 Task: Select the Pylance ms-python vs-code-Pylance in the default folding range provider.
Action: Mouse moved to (17, 687)
Screenshot: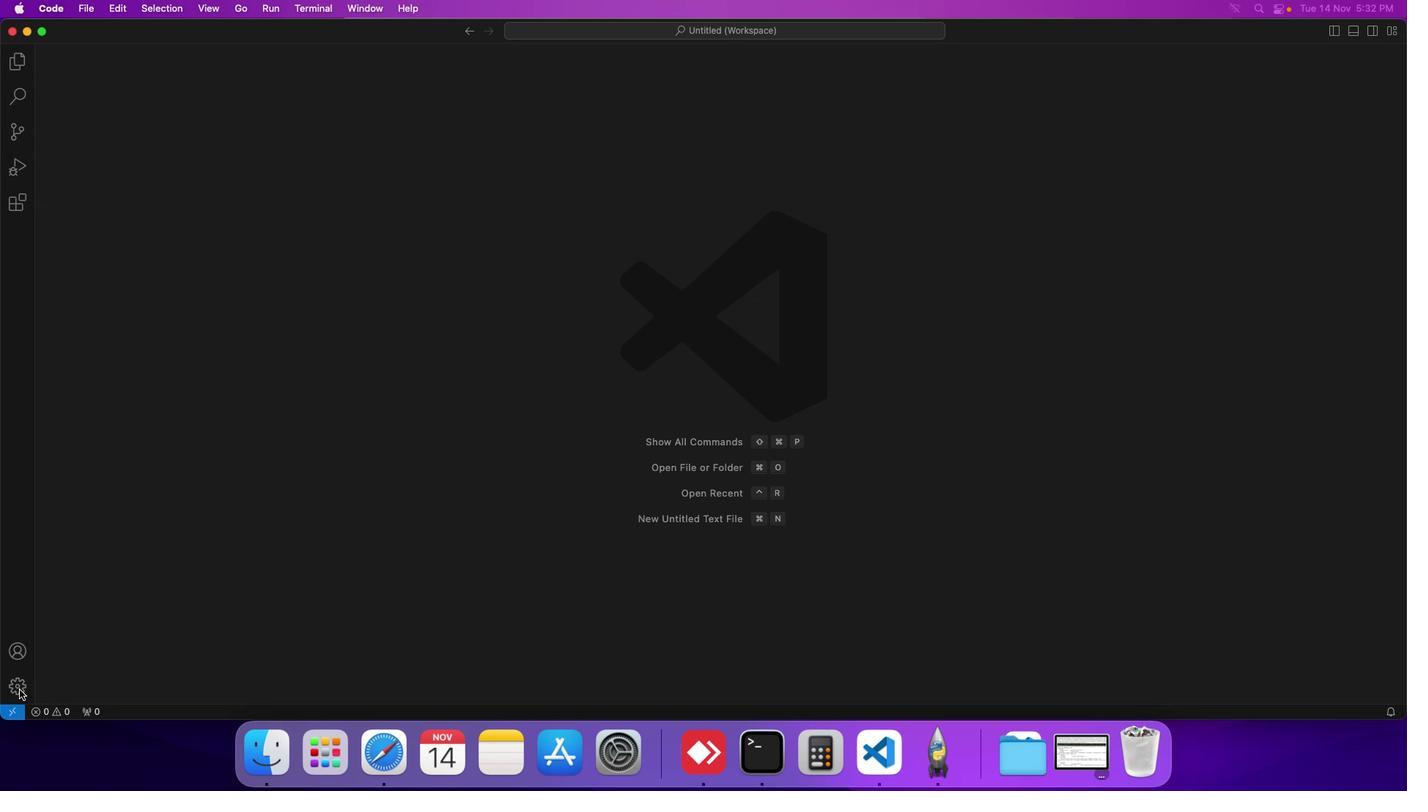 
Action: Mouse pressed left at (17, 687)
Screenshot: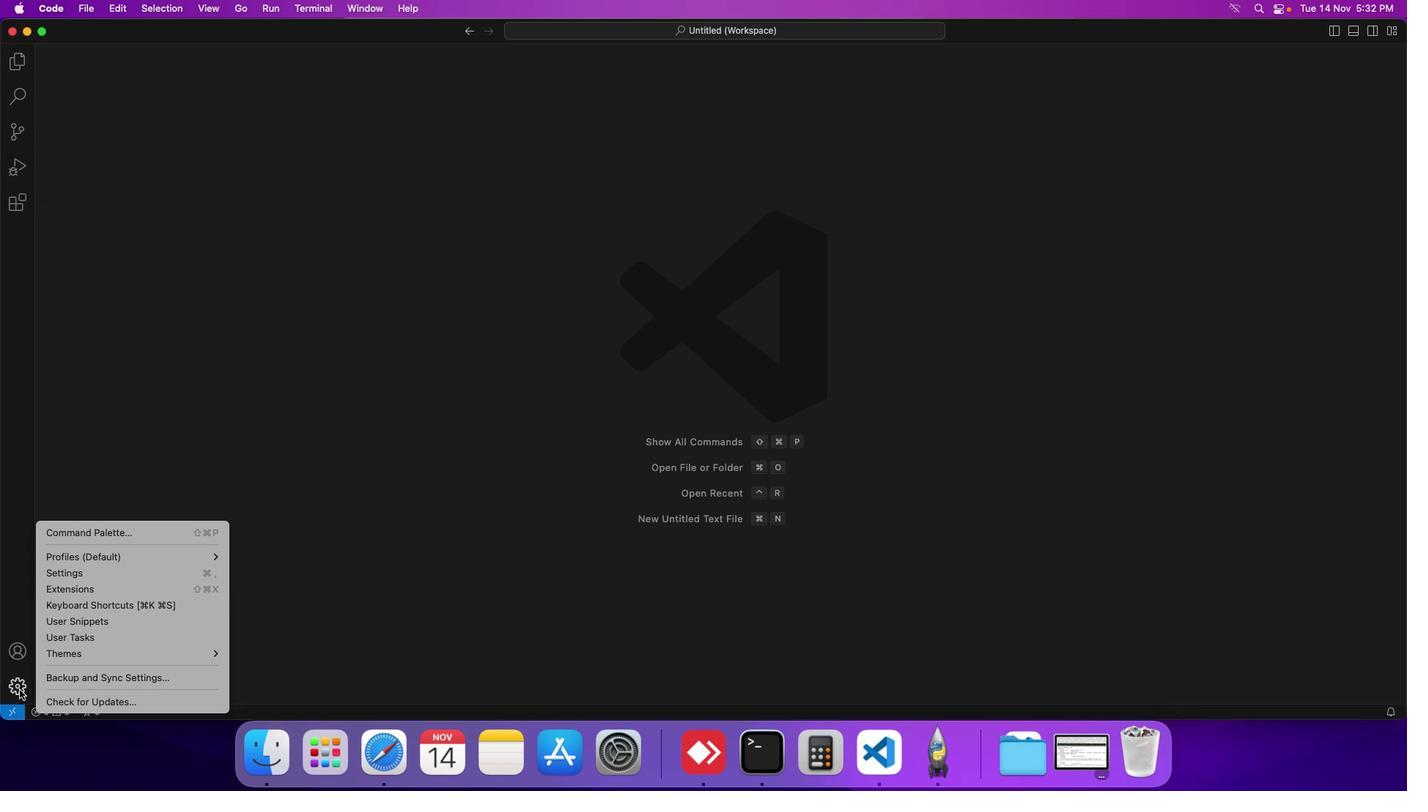 
Action: Mouse moved to (154, 571)
Screenshot: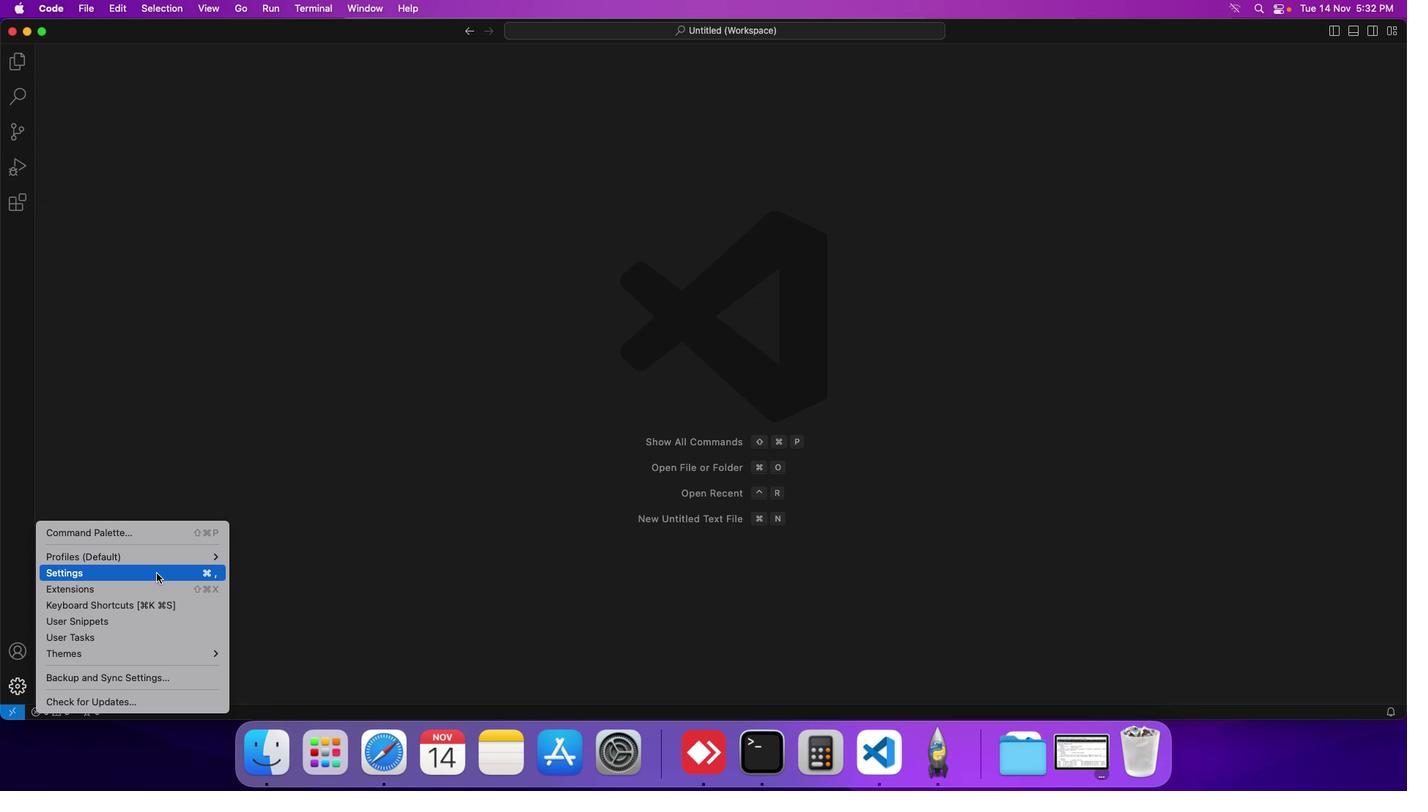 
Action: Mouse pressed left at (154, 571)
Screenshot: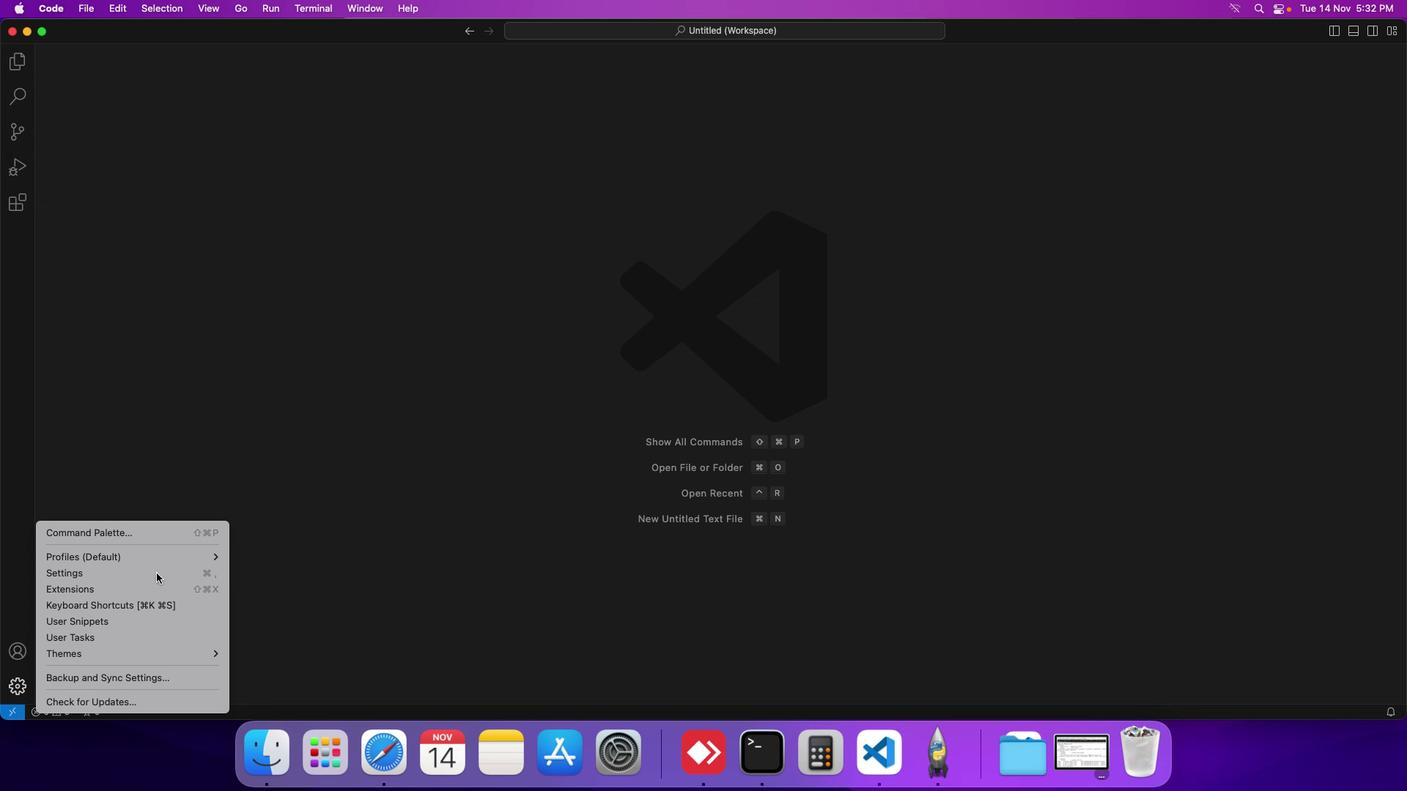 
Action: Mouse moved to (379, 119)
Screenshot: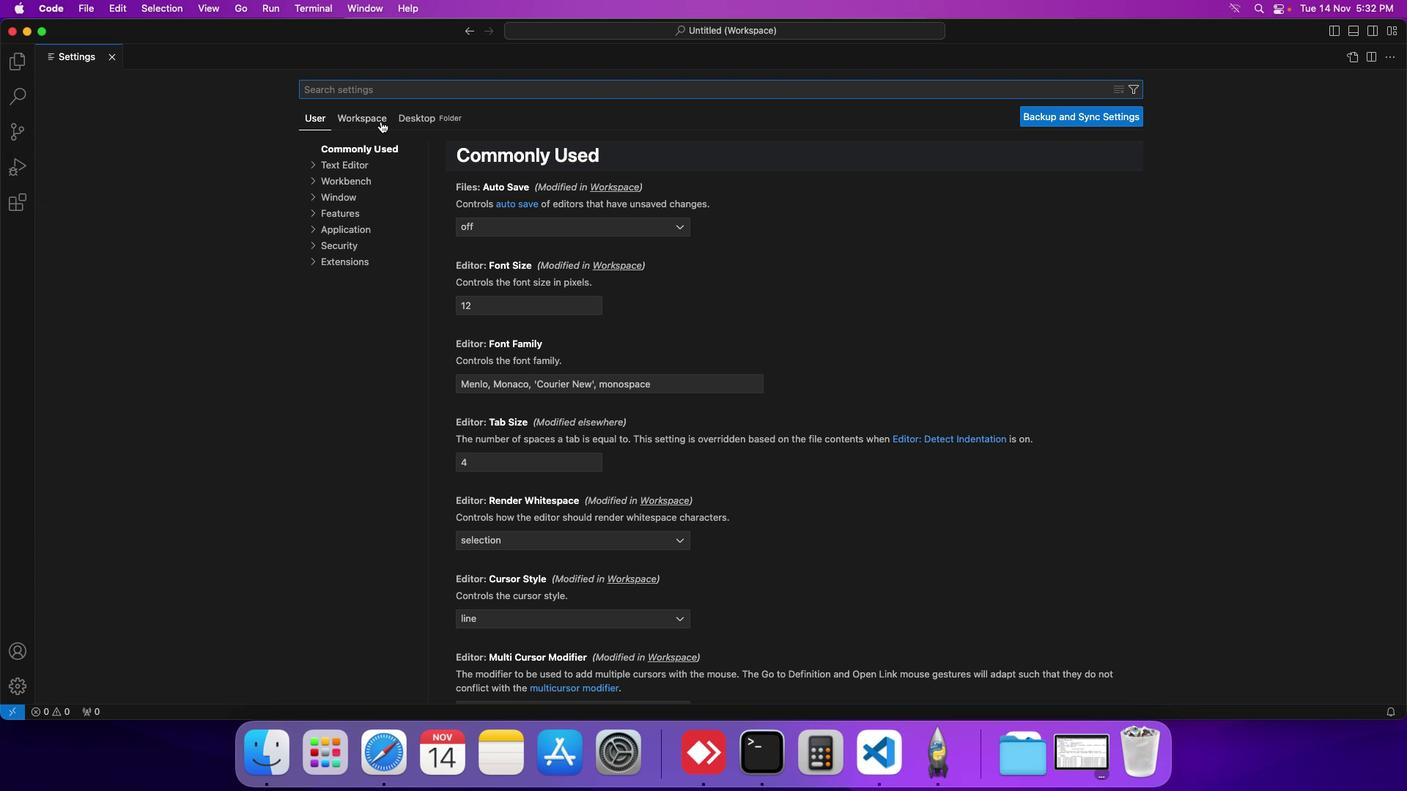 
Action: Mouse pressed left at (379, 119)
Screenshot: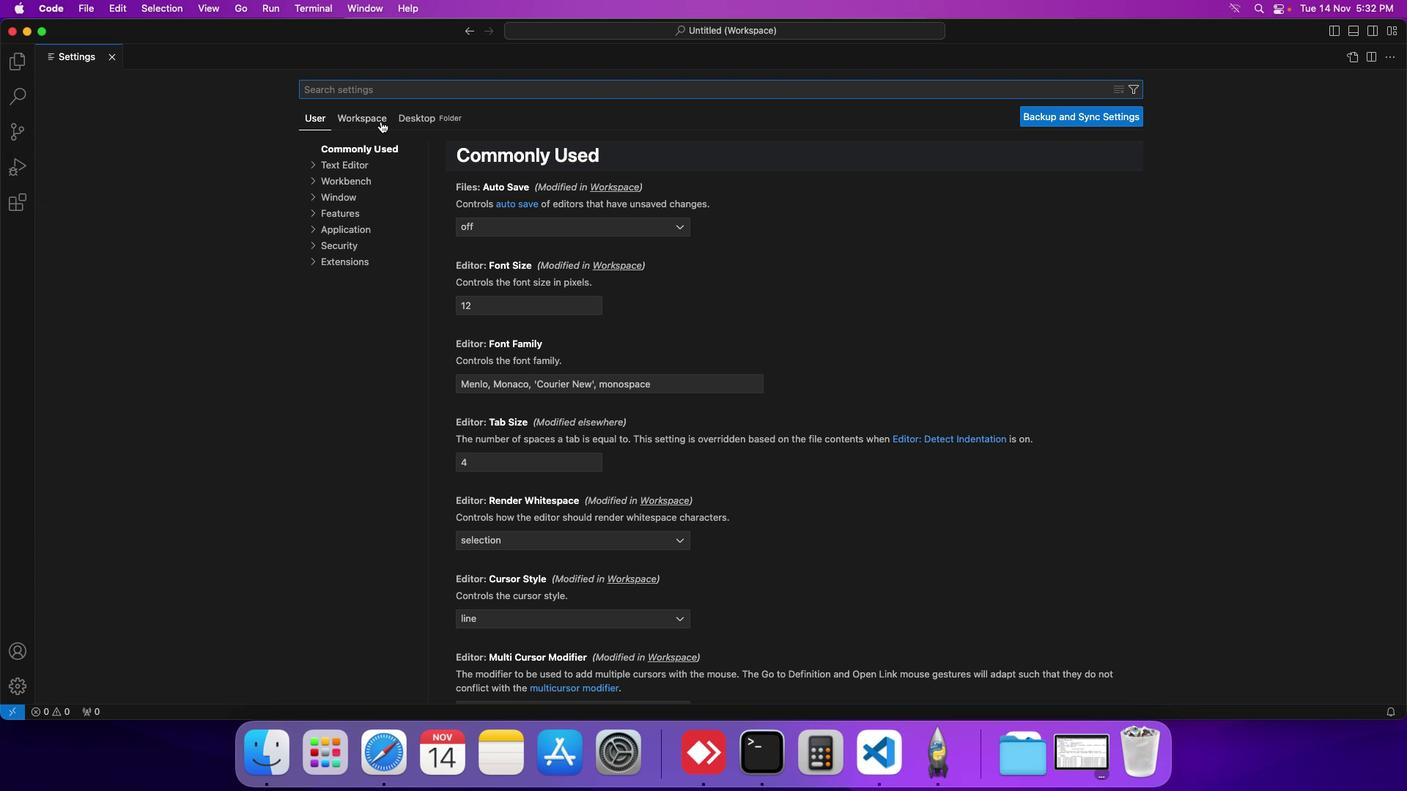 
Action: Mouse moved to (373, 156)
Screenshot: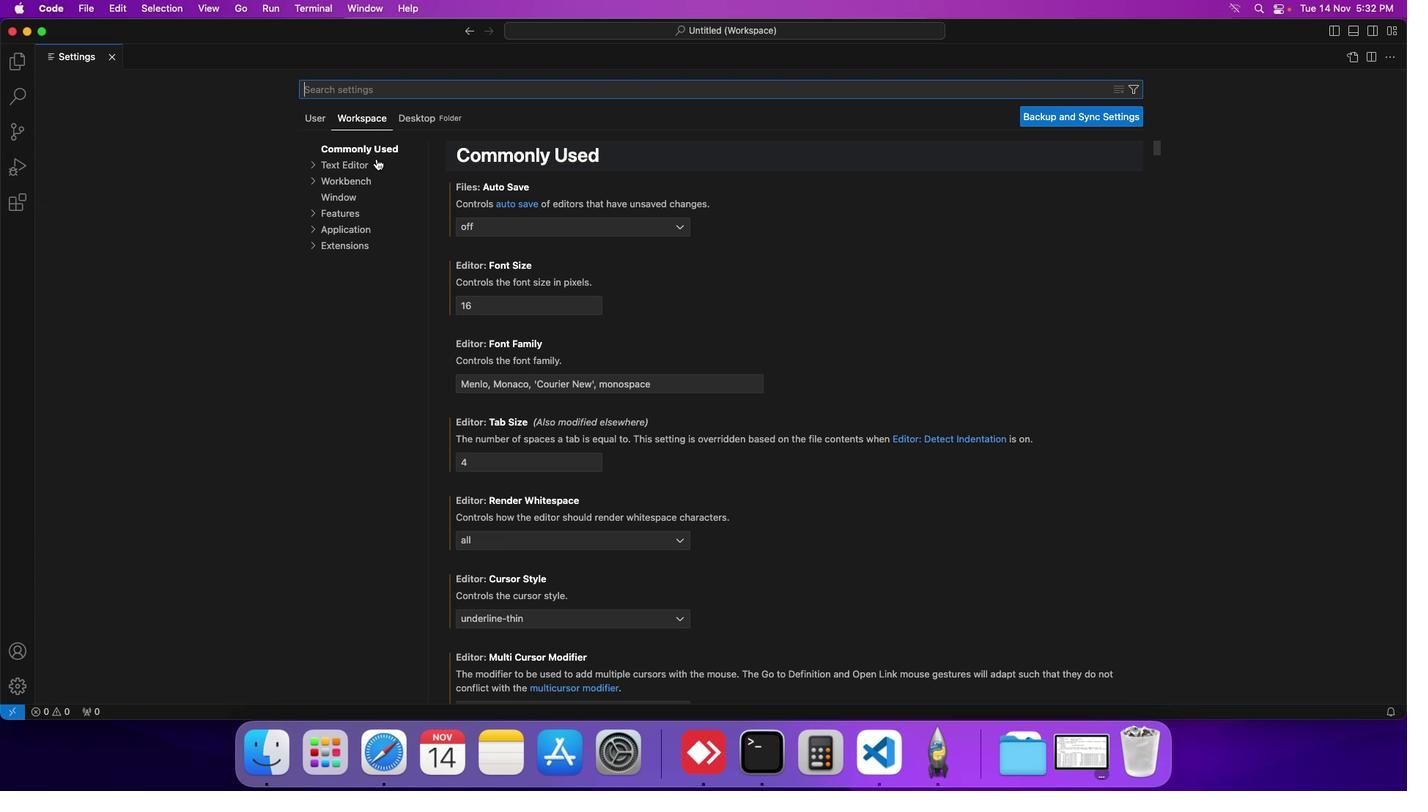 
Action: Mouse pressed left at (373, 156)
Screenshot: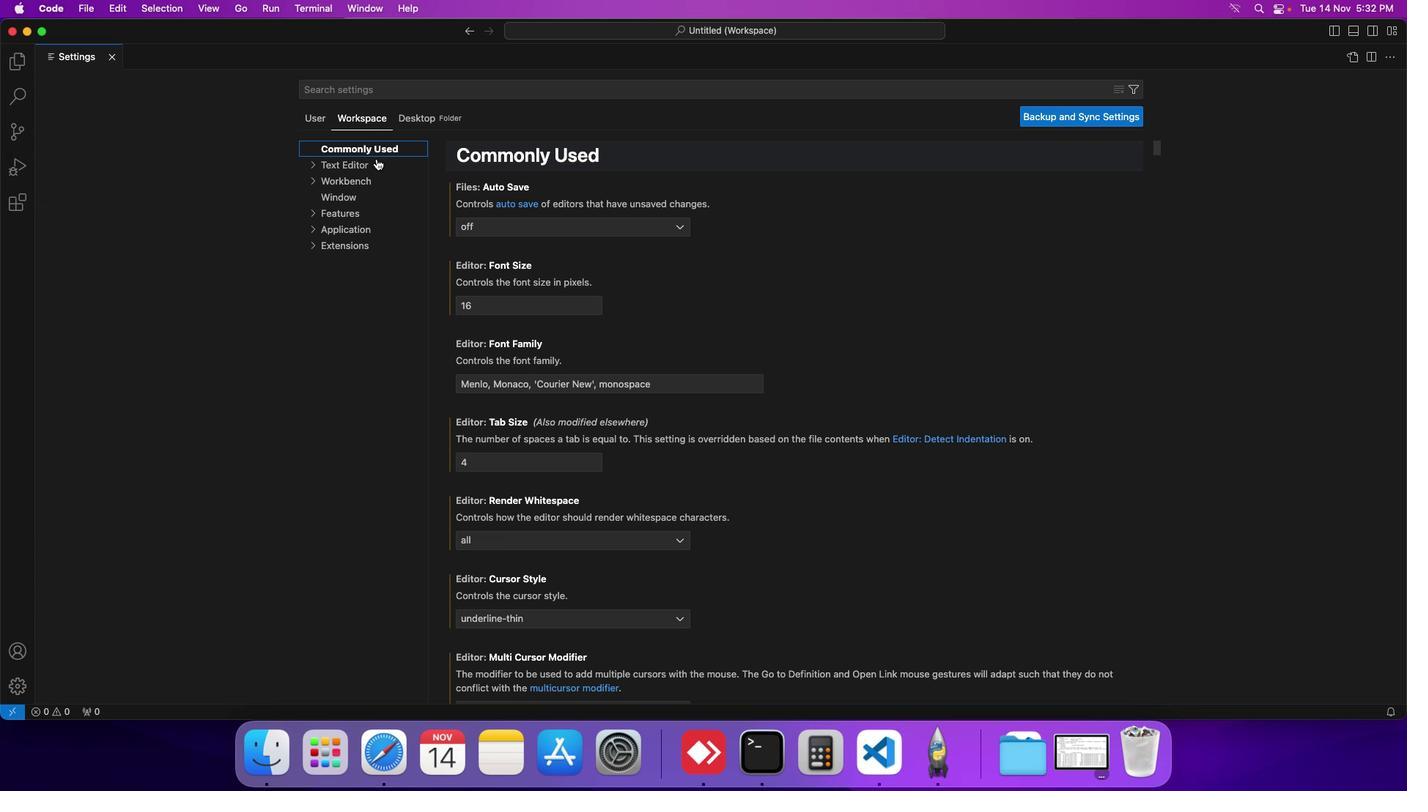 
Action: Mouse moved to (503, 323)
Screenshot: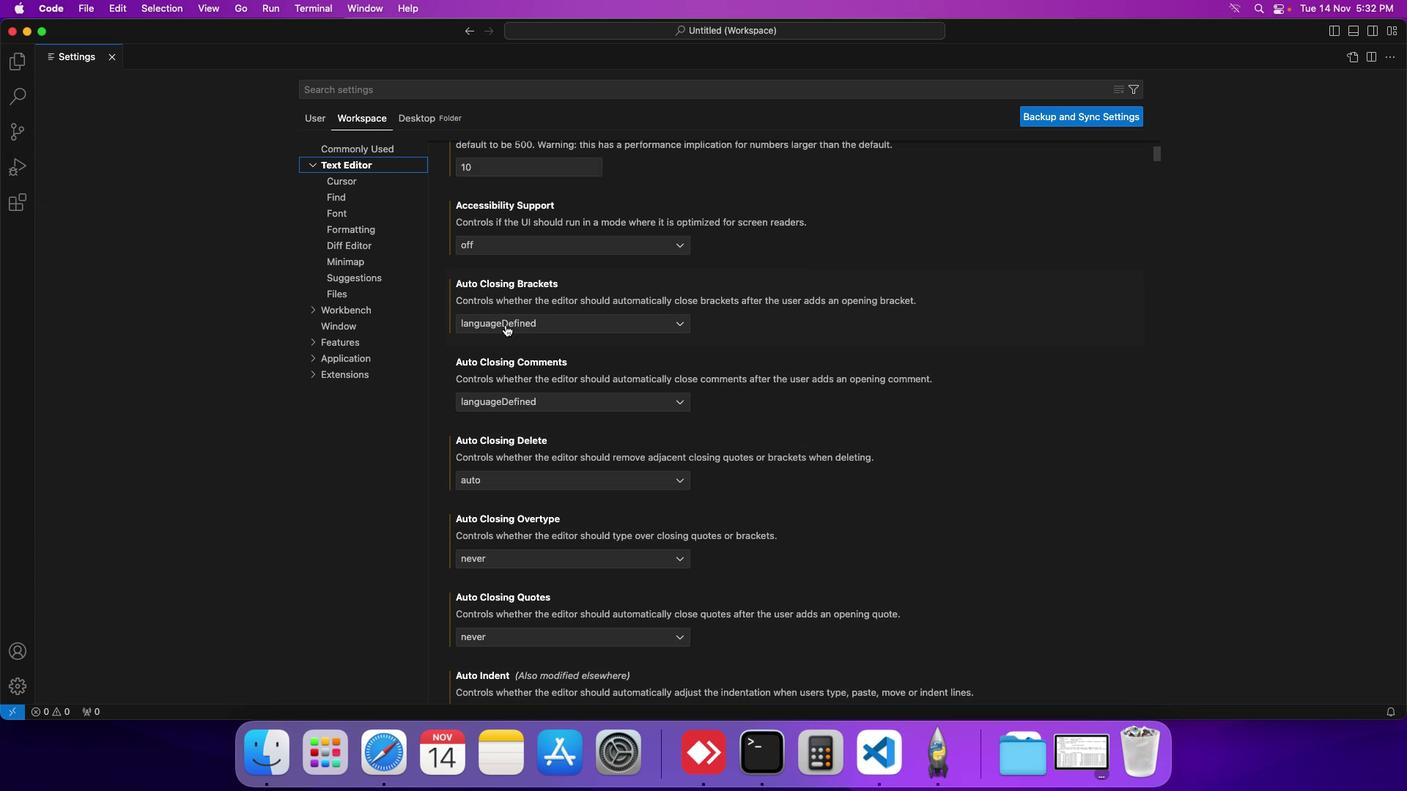 
Action: Mouse scrolled (503, 323) with delta (-1, -2)
Screenshot: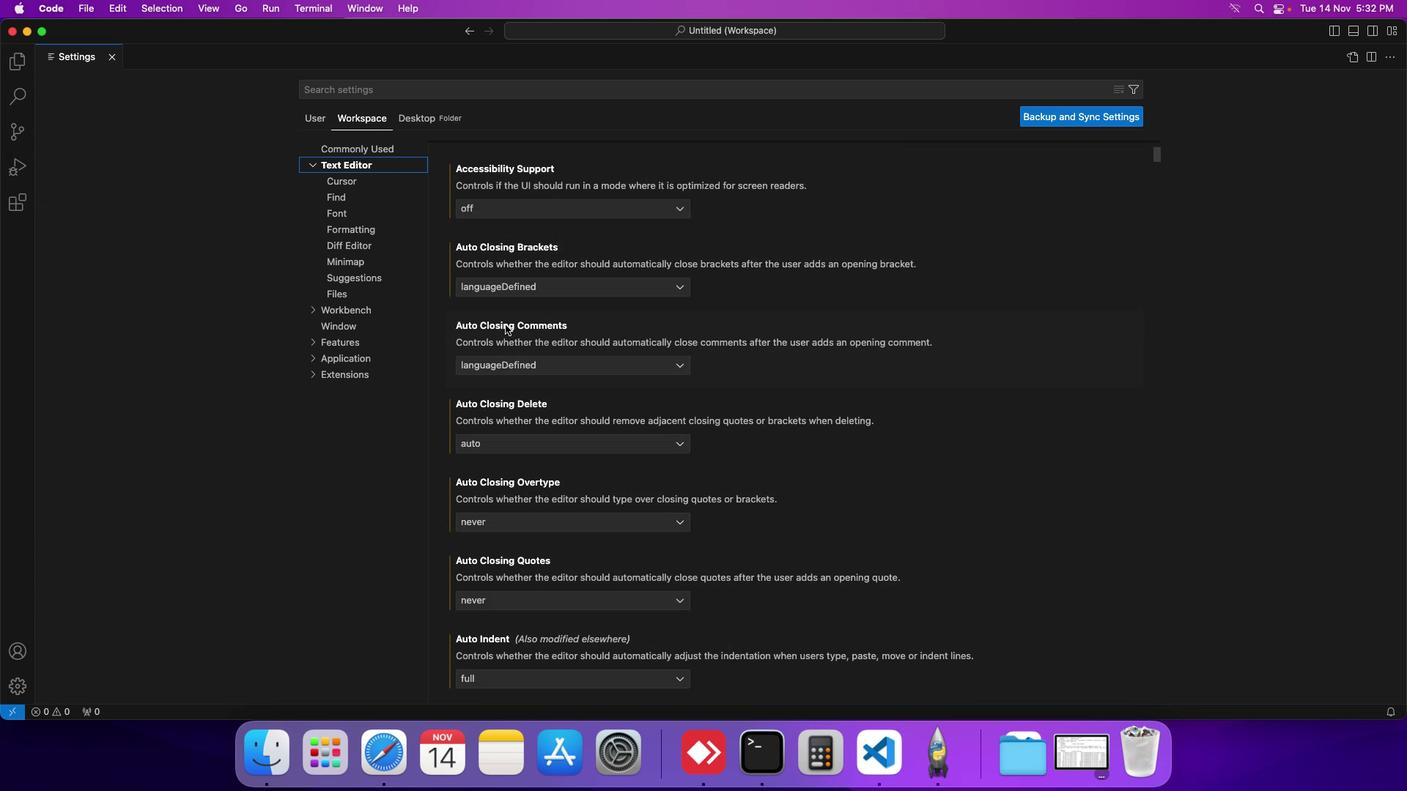 
Action: Mouse scrolled (503, 323) with delta (-1, -2)
Screenshot: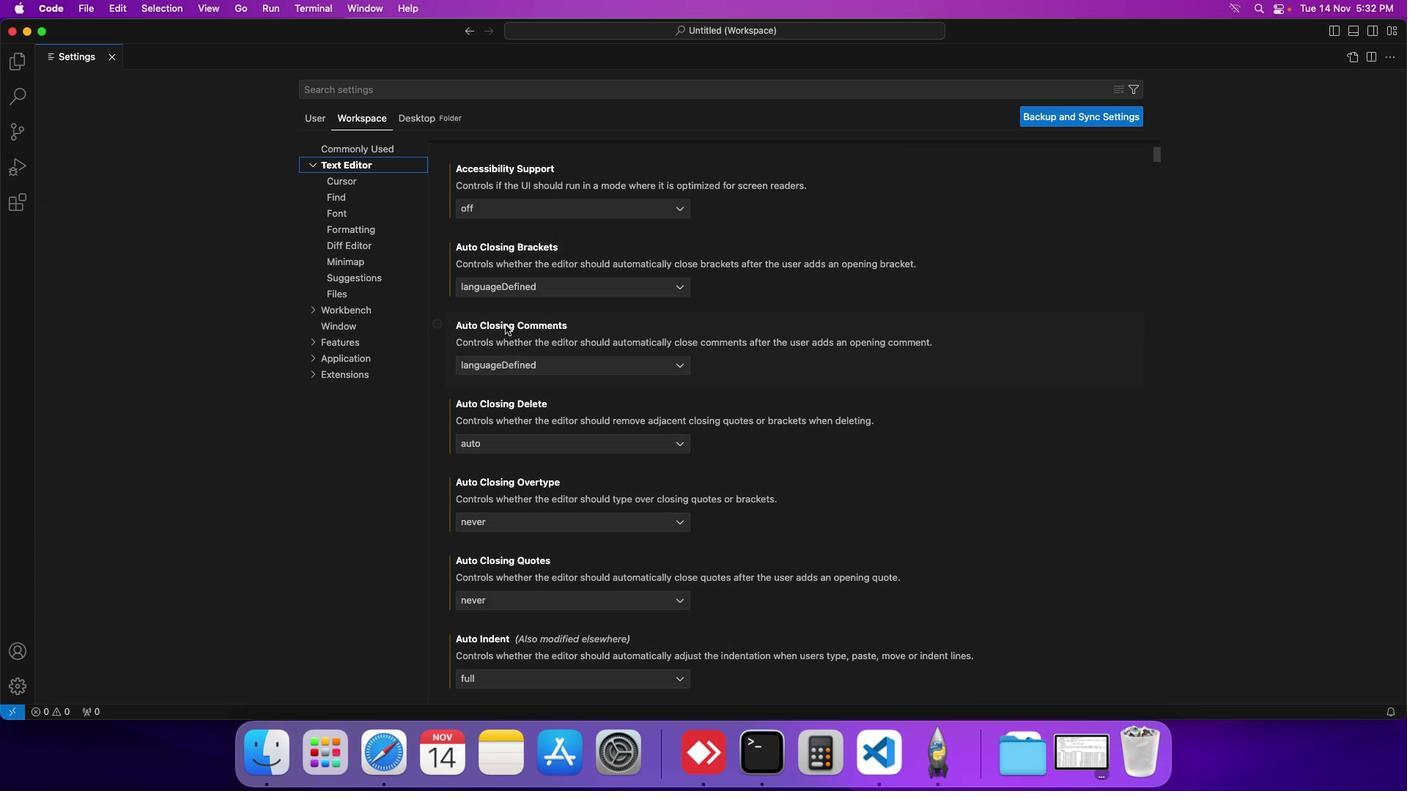 
Action: Mouse scrolled (503, 323) with delta (-1, -2)
Screenshot: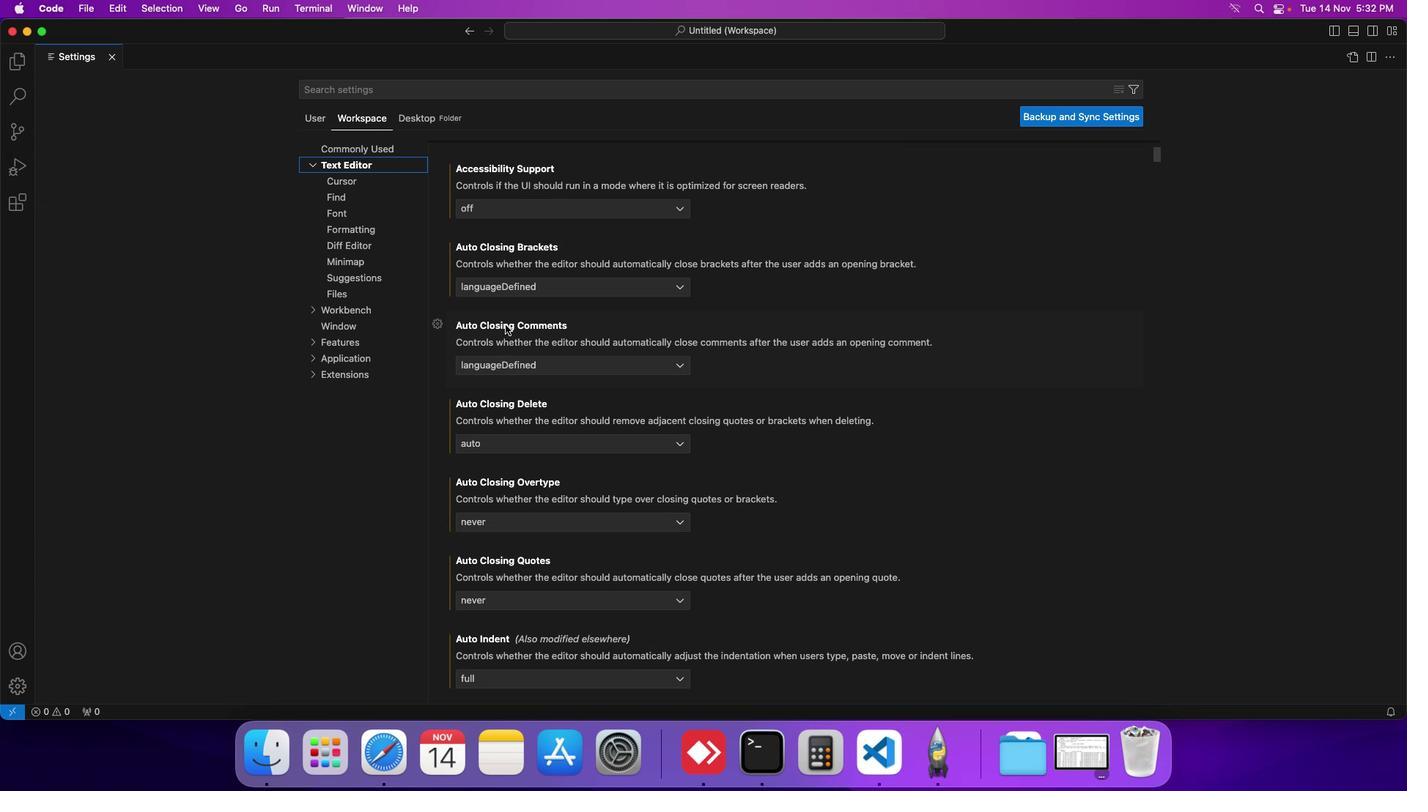 
Action: Mouse scrolled (503, 323) with delta (-1, -2)
Screenshot: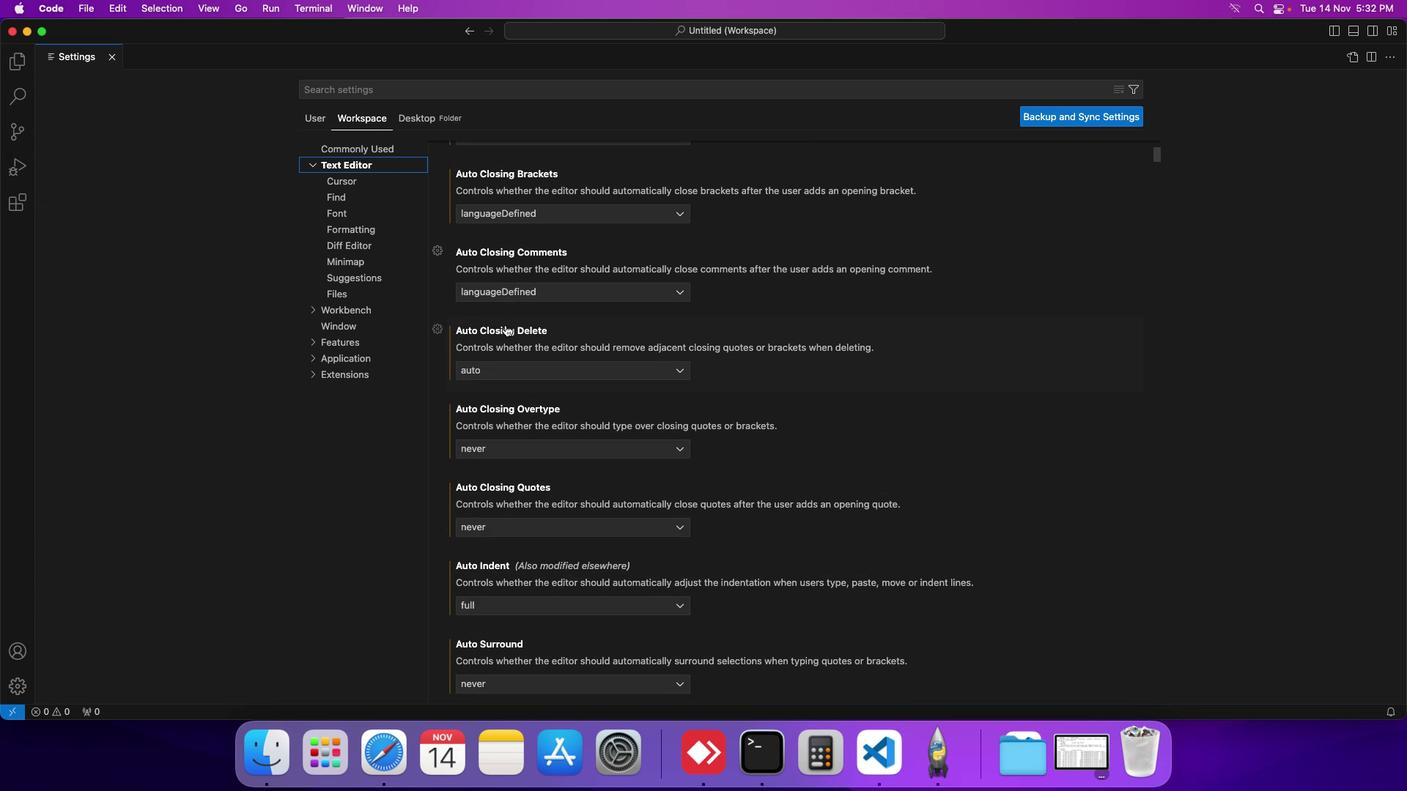 
Action: Mouse scrolled (503, 323) with delta (-1, -2)
Screenshot: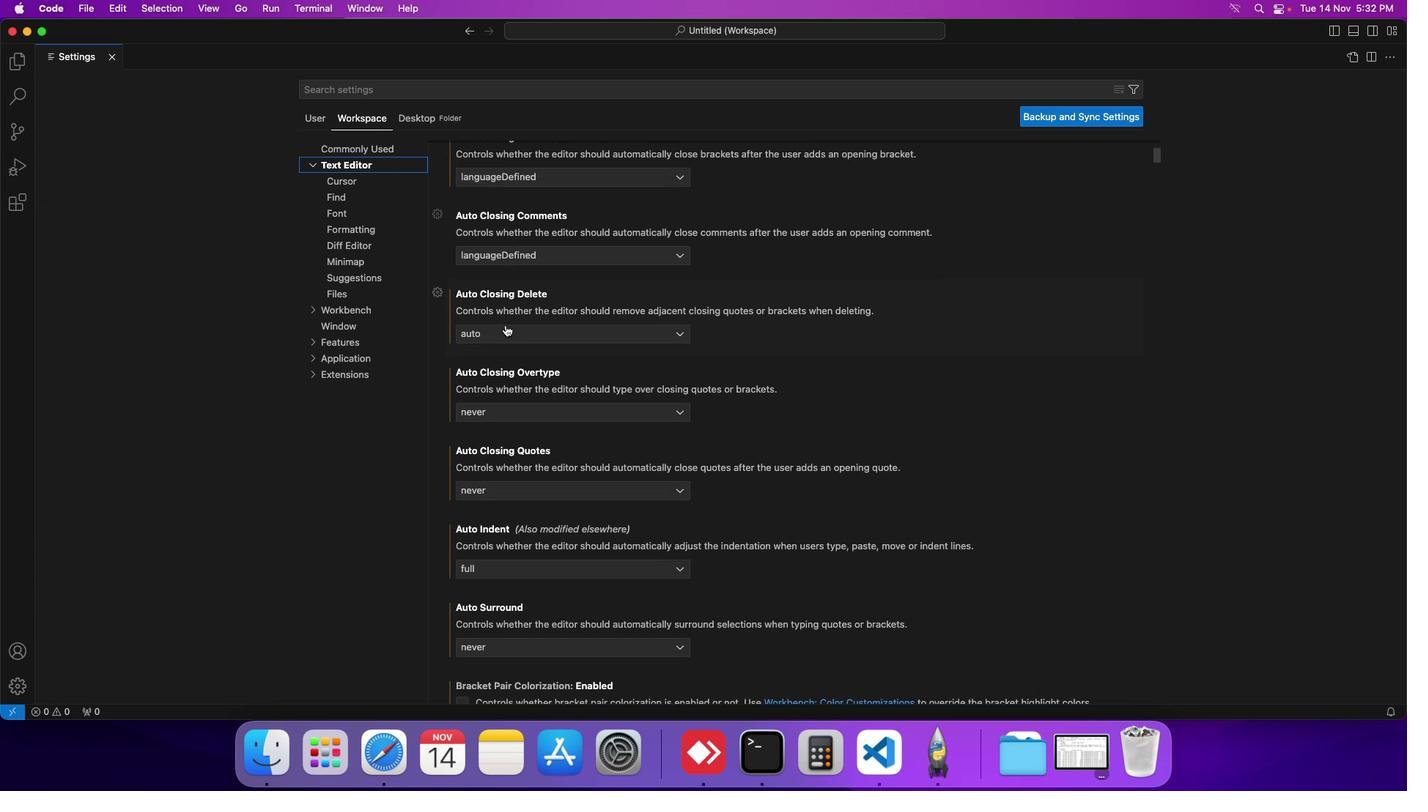 
Action: Mouse scrolled (503, 323) with delta (-1, -2)
Screenshot: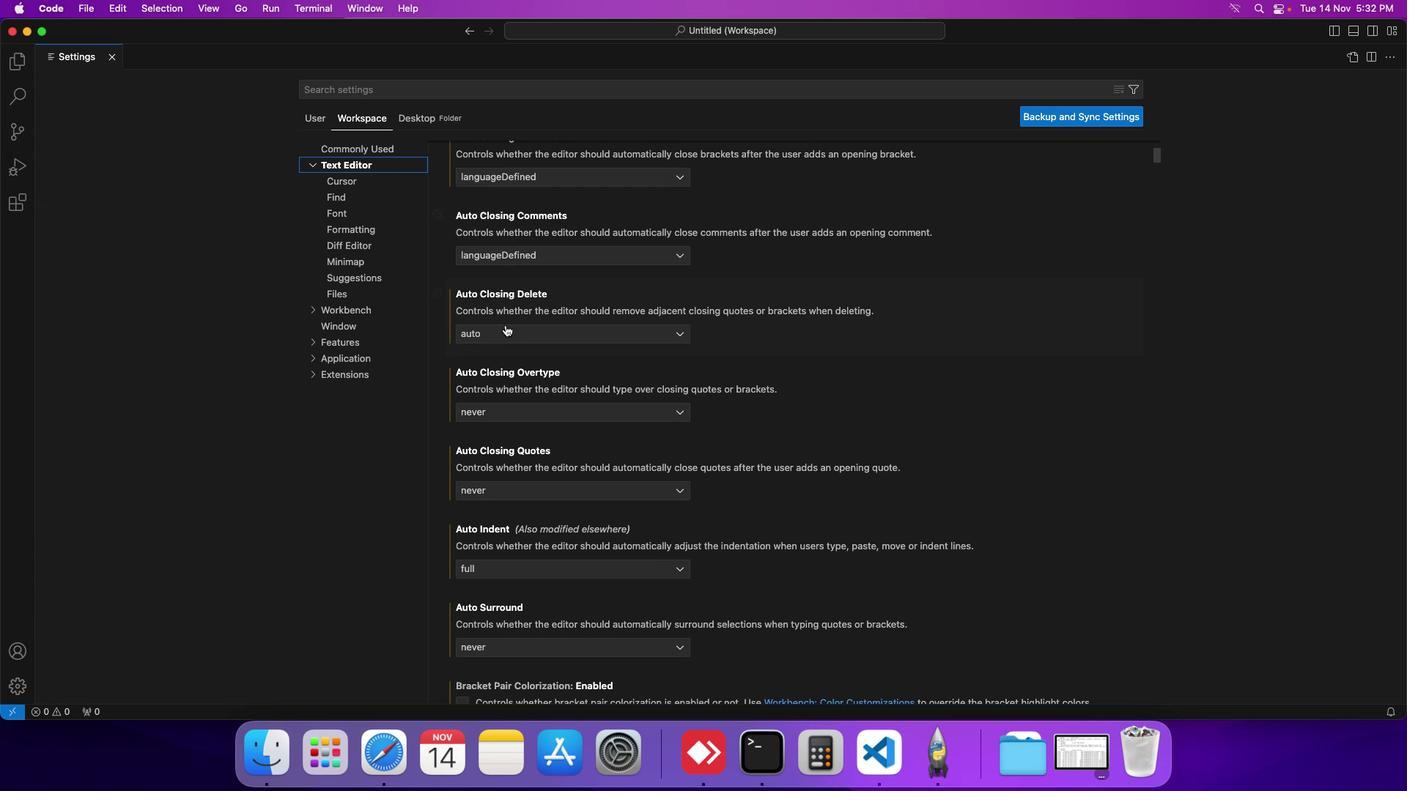 
Action: Mouse scrolled (503, 323) with delta (-1, -2)
Screenshot: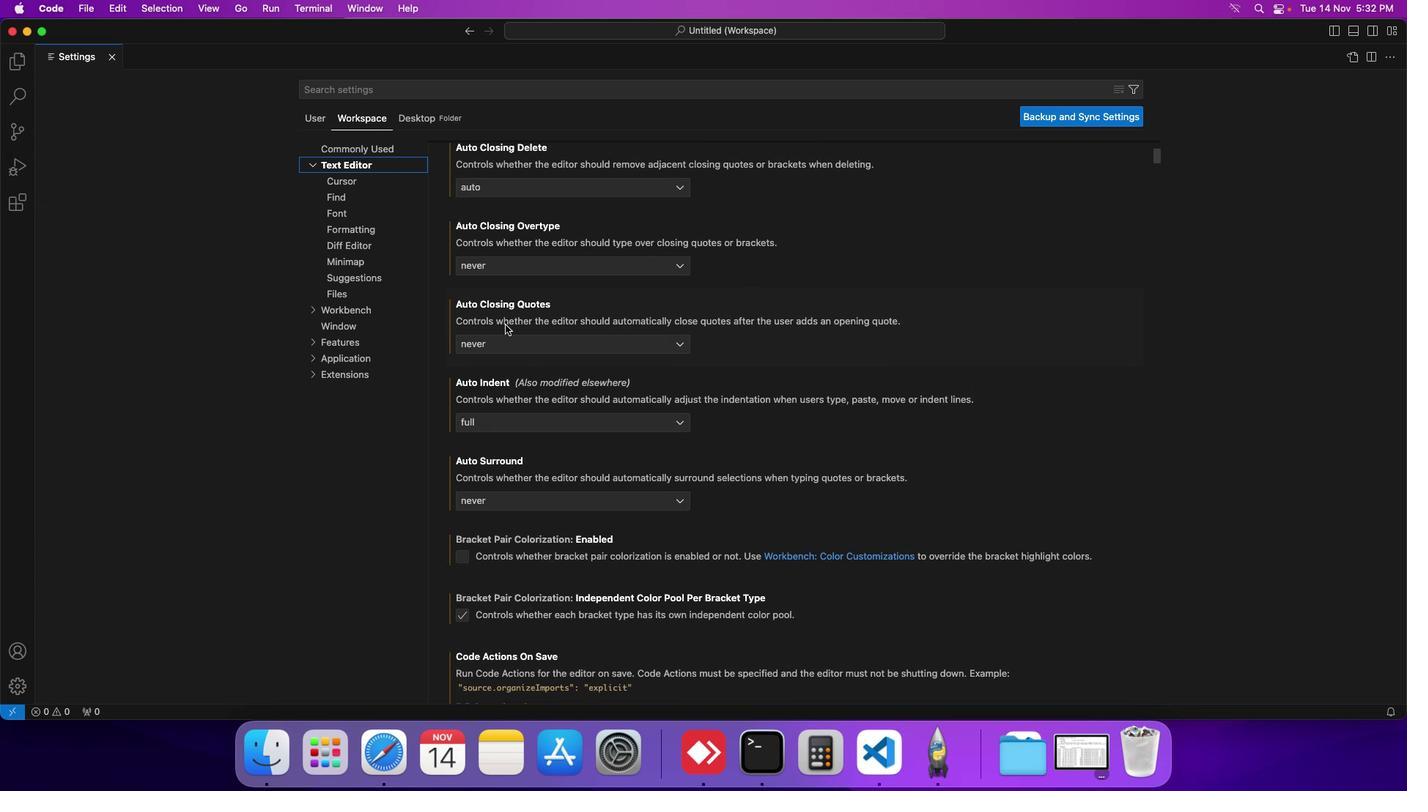 
Action: Mouse scrolled (503, 323) with delta (-1, -2)
Screenshot: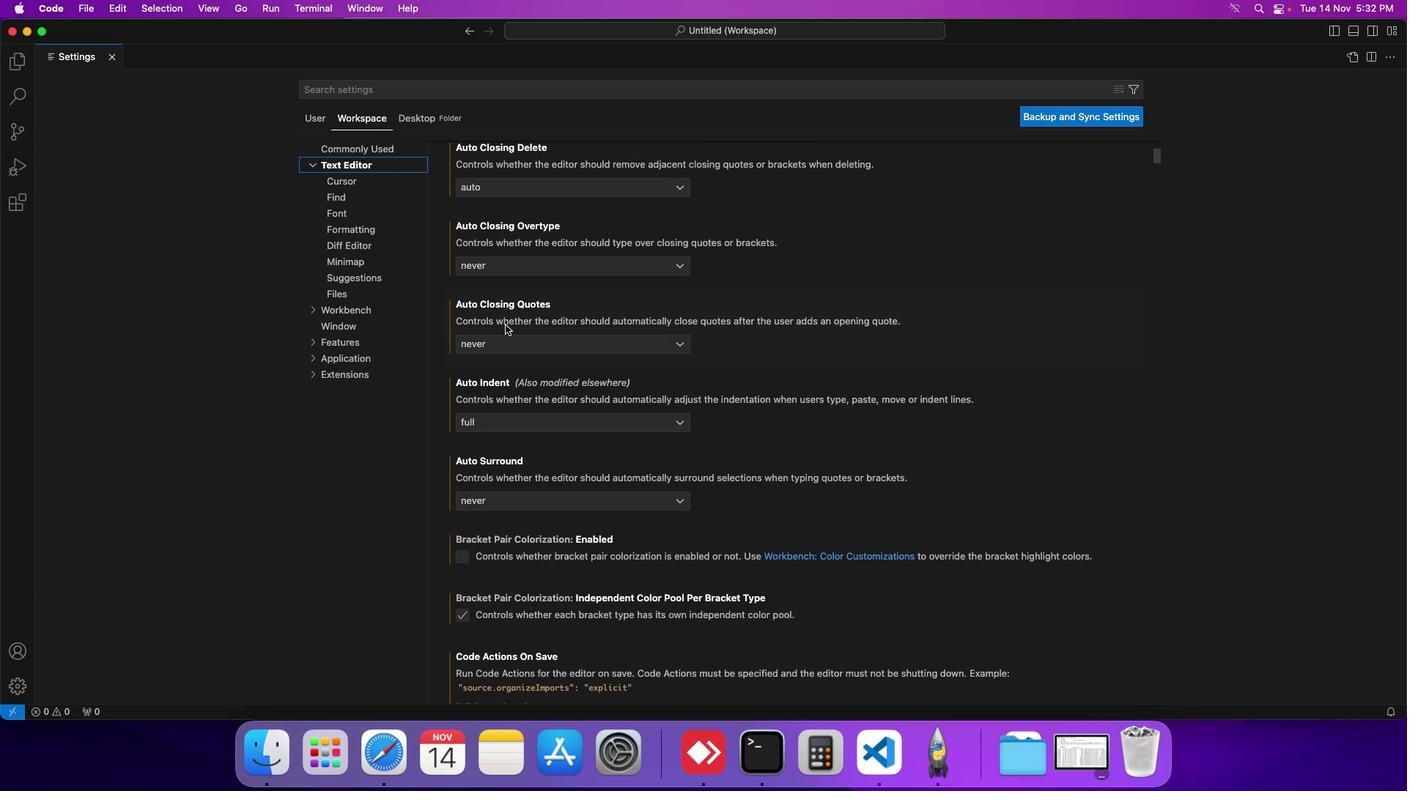 
Action: Mouse scrolled (503, 323) with delta (-1, -2)
Screenshot: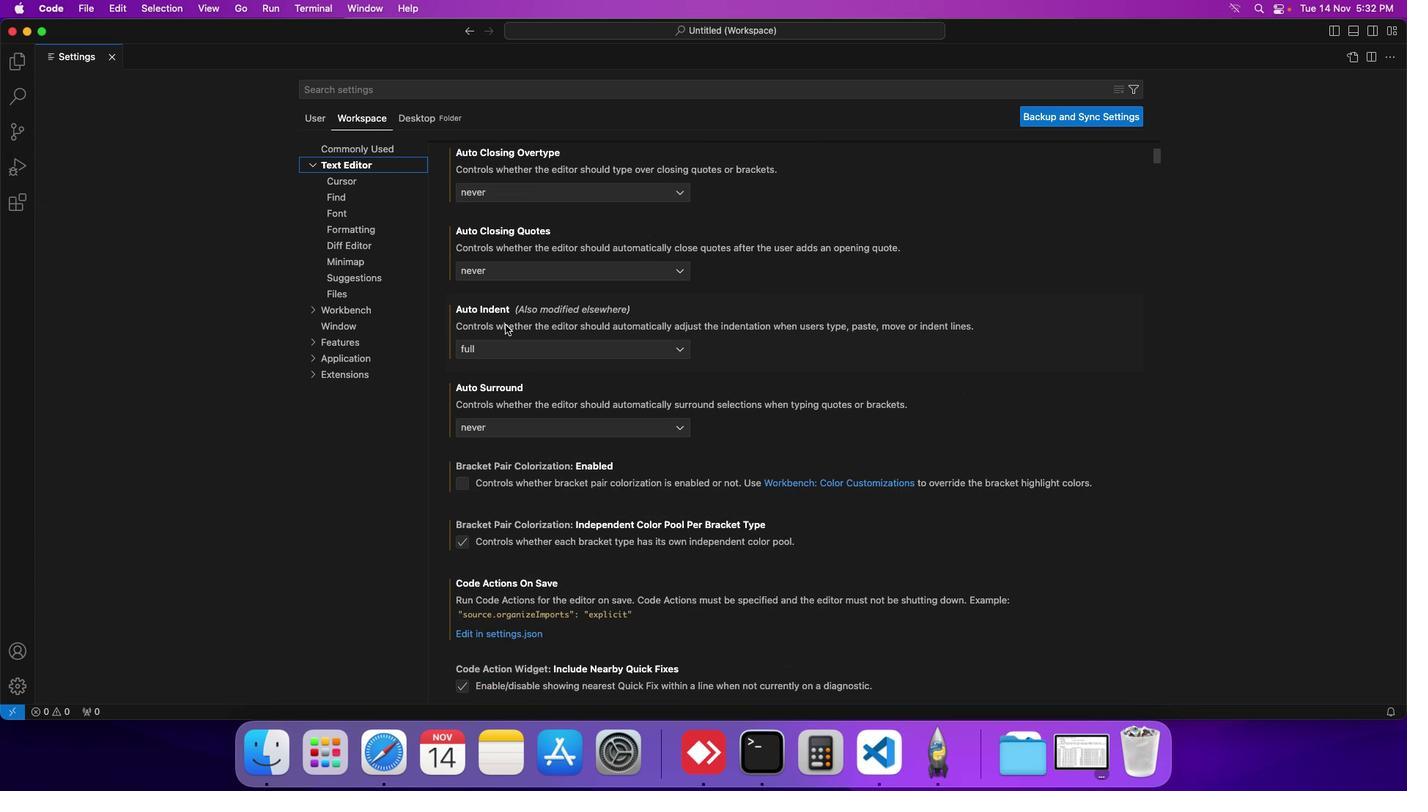 
Action: Mouse scrolled (503, 323) with delta (-1, -2)
Screenshot: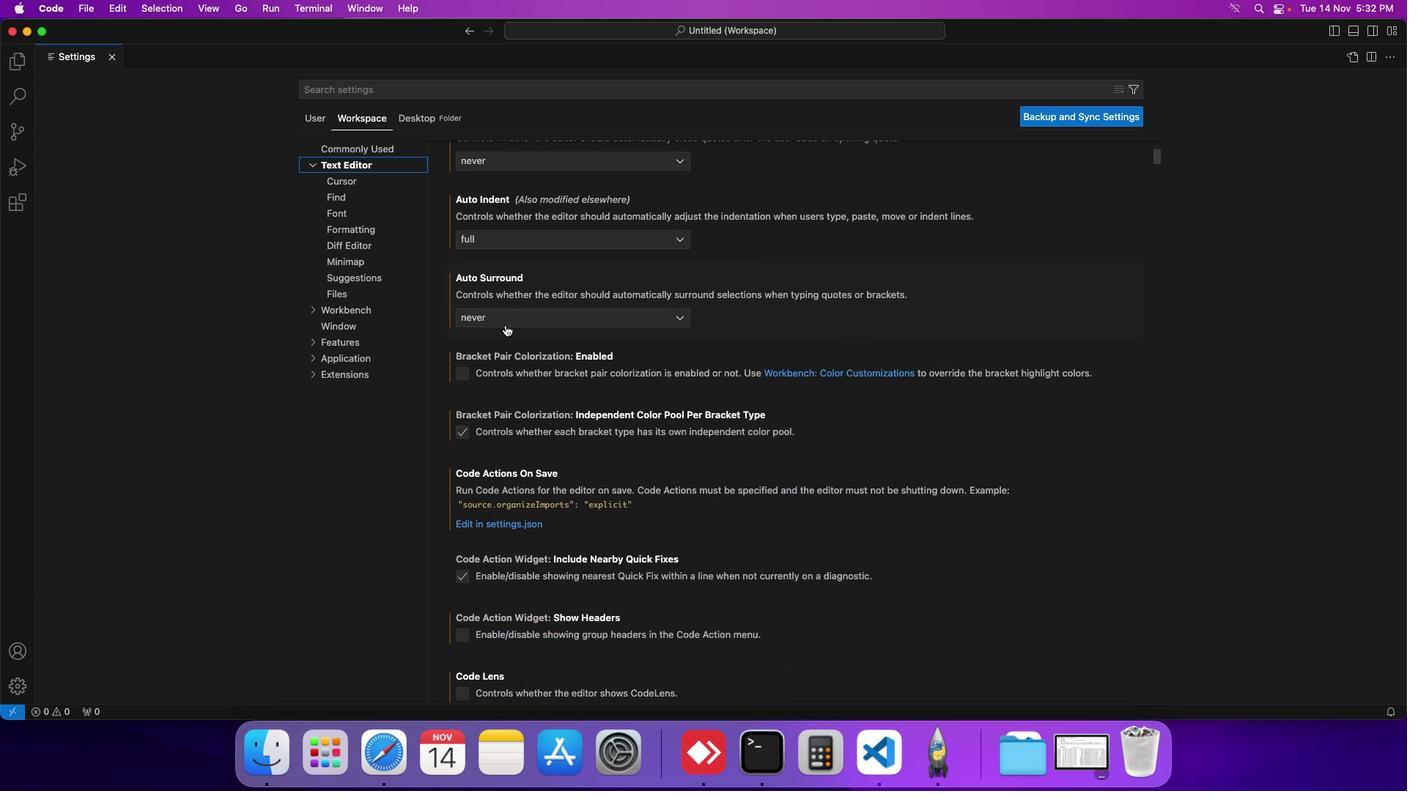 
Action: Mouse scrolled (503, 323) with delta (-1, -3)
Screenshot: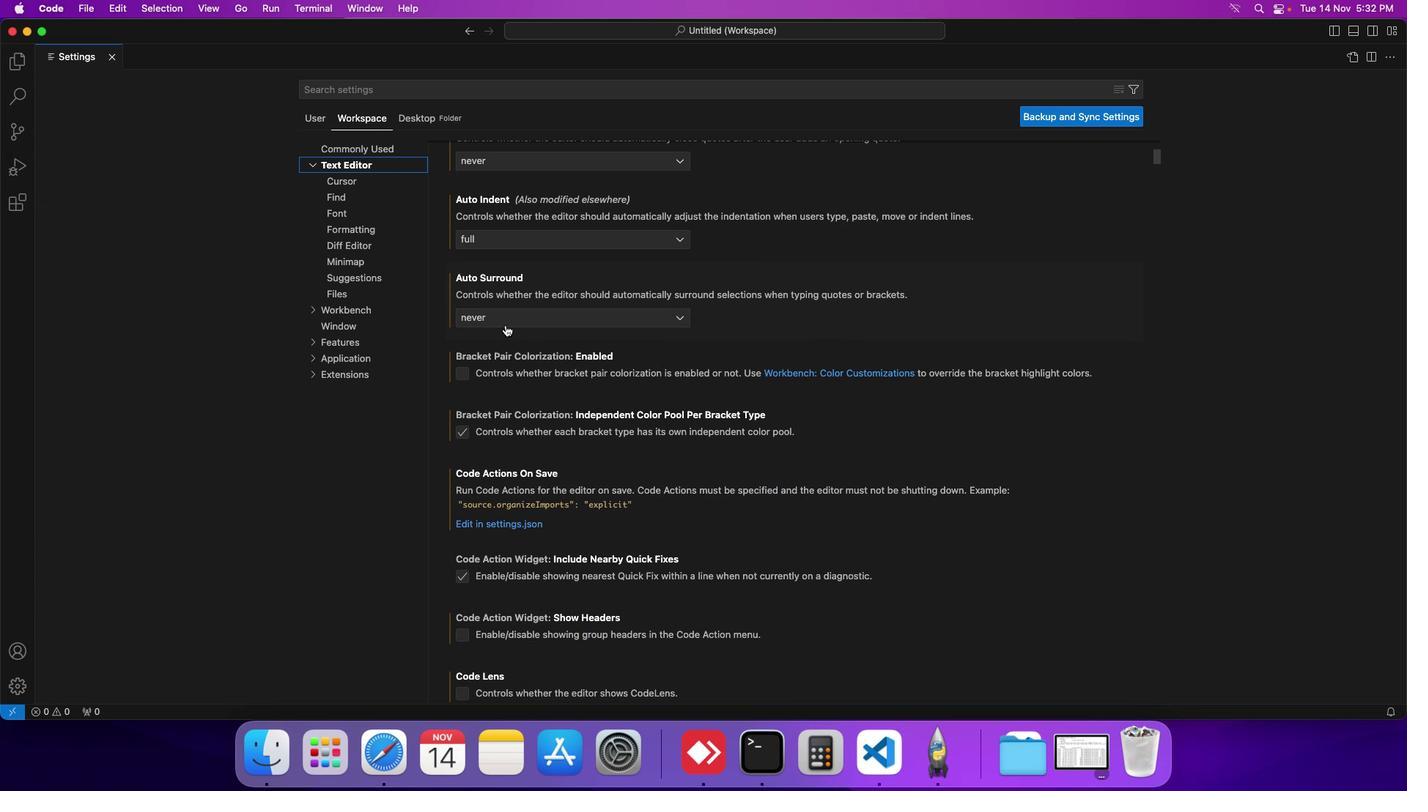
Action: Mouse scrolled (503, 323) with delta (-1, -2)
Screenshot: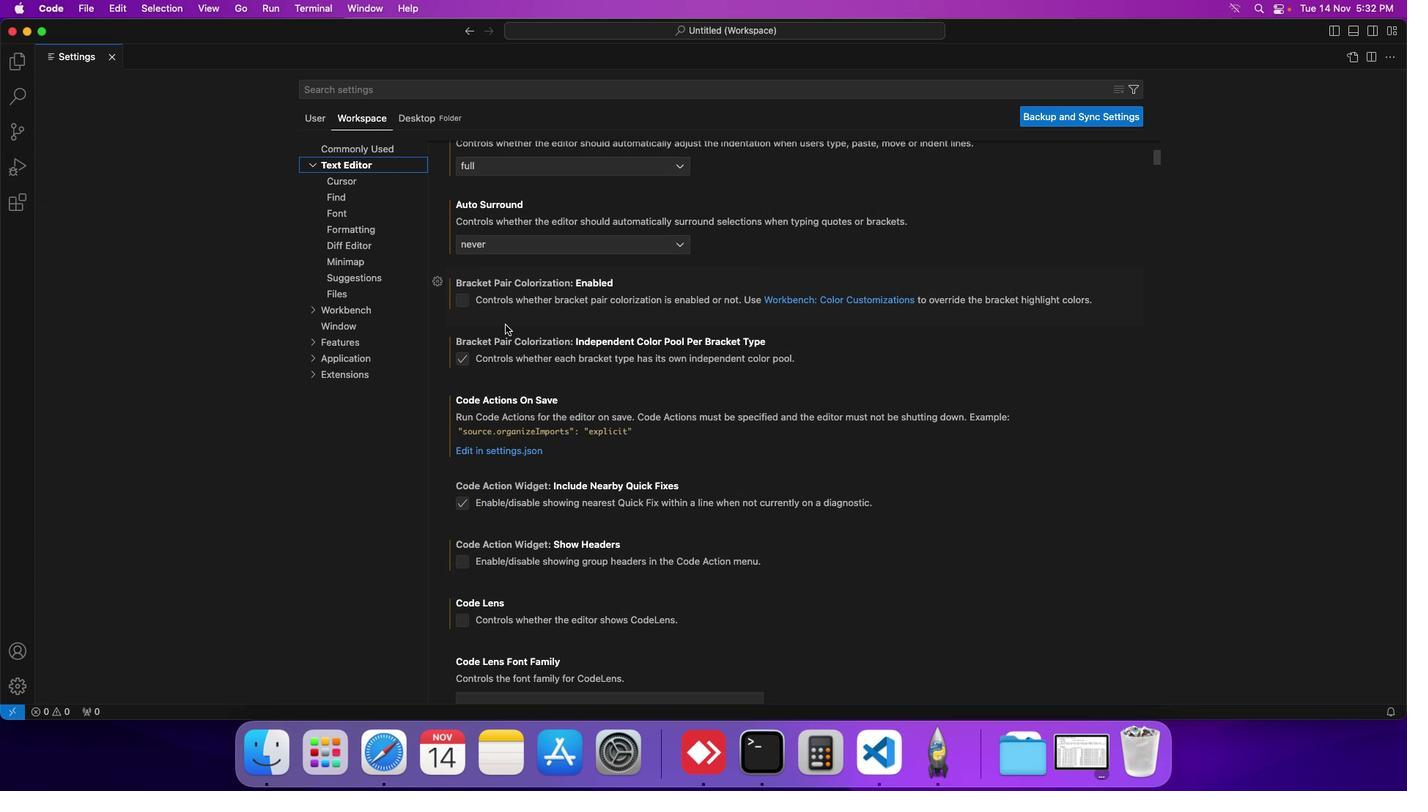 
Action: Mouse scrolled (503, 323) with delta (-1, -2)
Screenshot: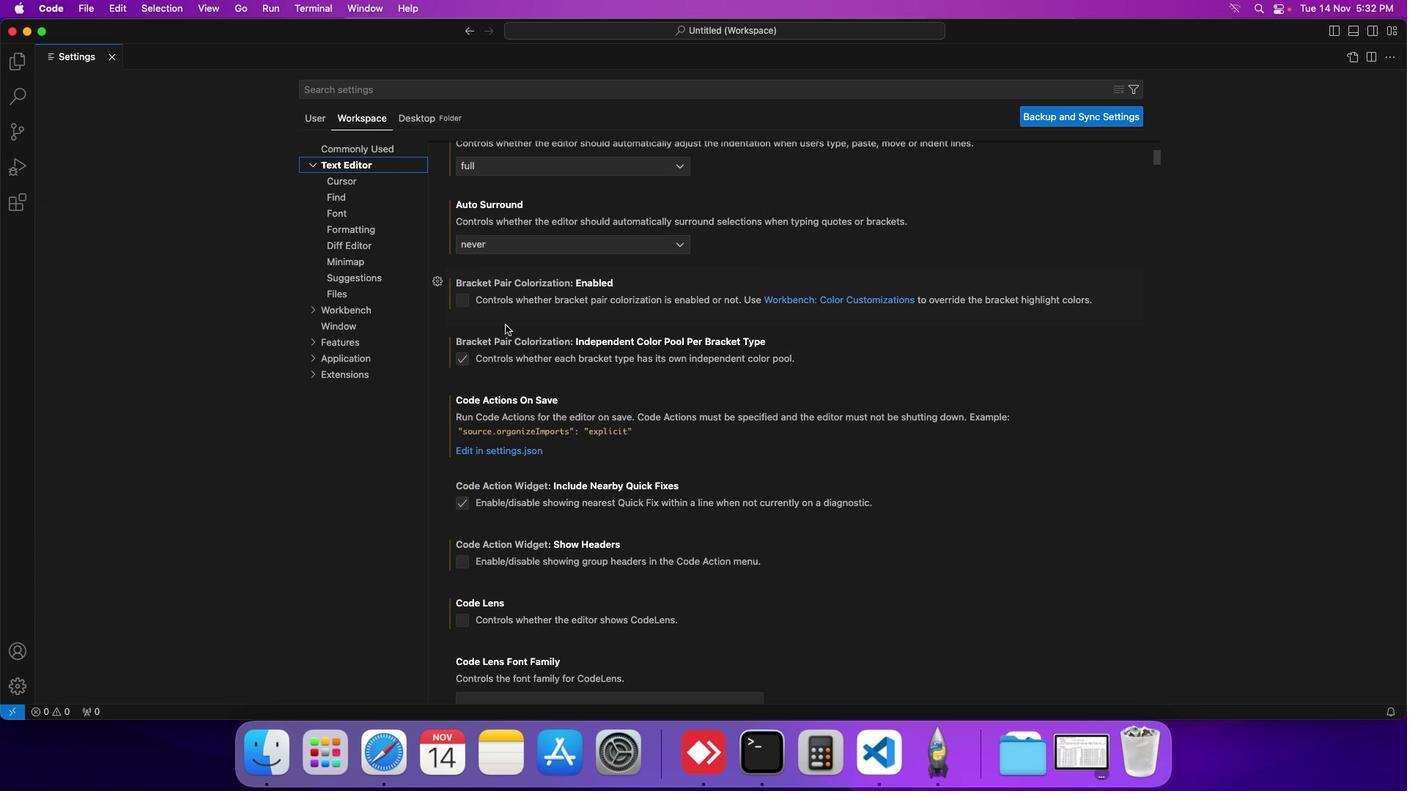 
Action: Mouse scrolled (503, 323) with delta (-1, -2)
Screenshot: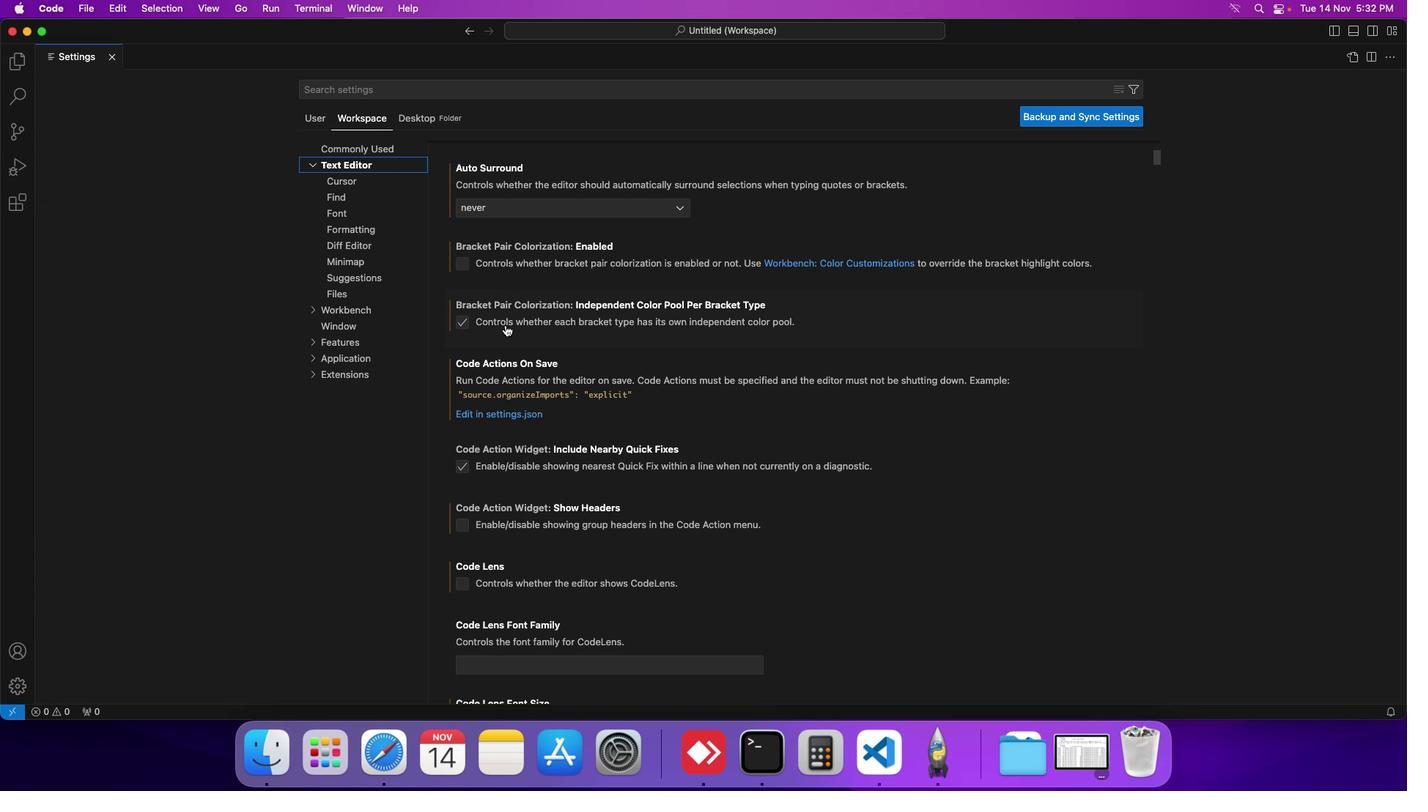 
Action: Mouse scrolled (503, 323) with delta (-1, -2)
Screenshot: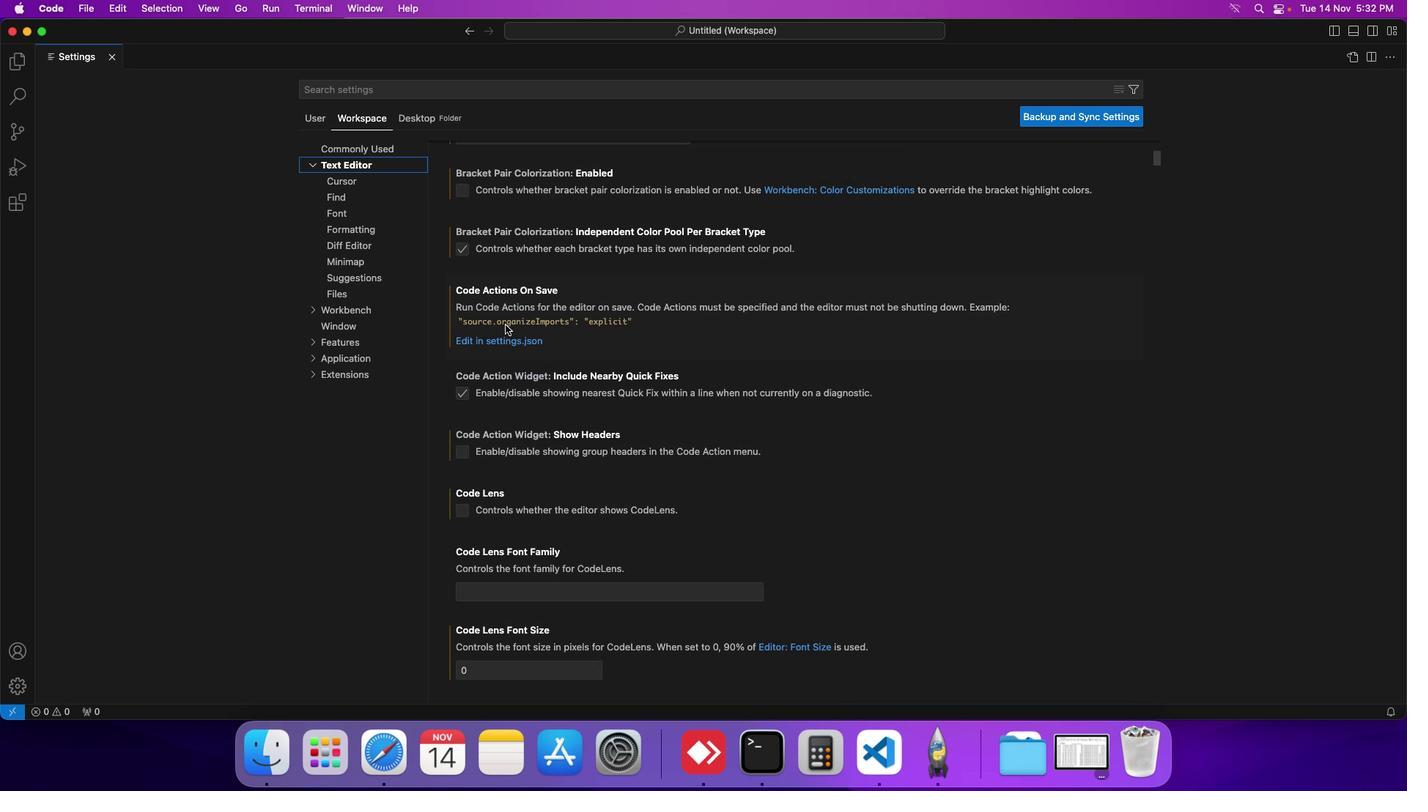 
Action: Mouse scrolled (503, 323) with delta (-1, -2)
Screenshot: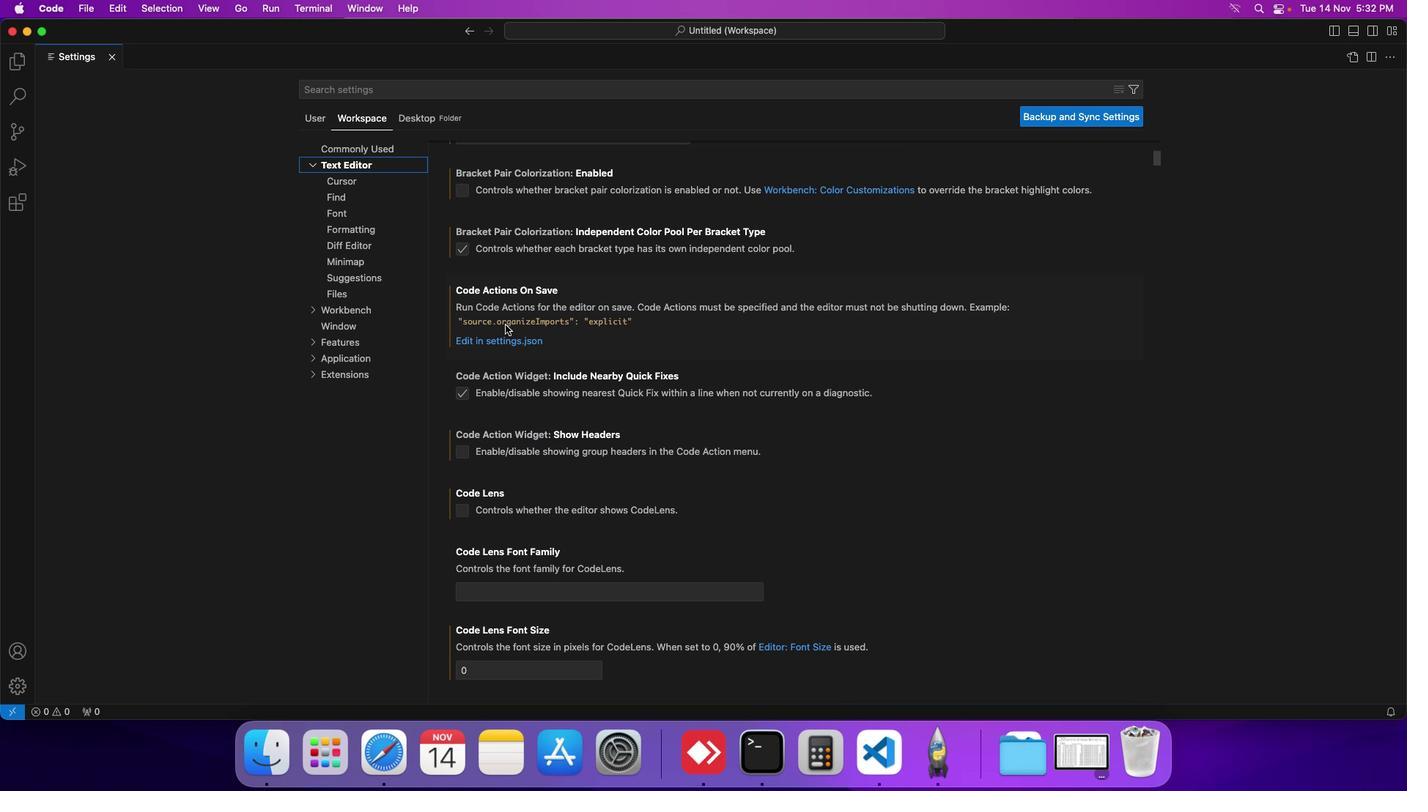 
Action: Mouse scrolled (503, 323) with delta (-1, -2)
Screenshot: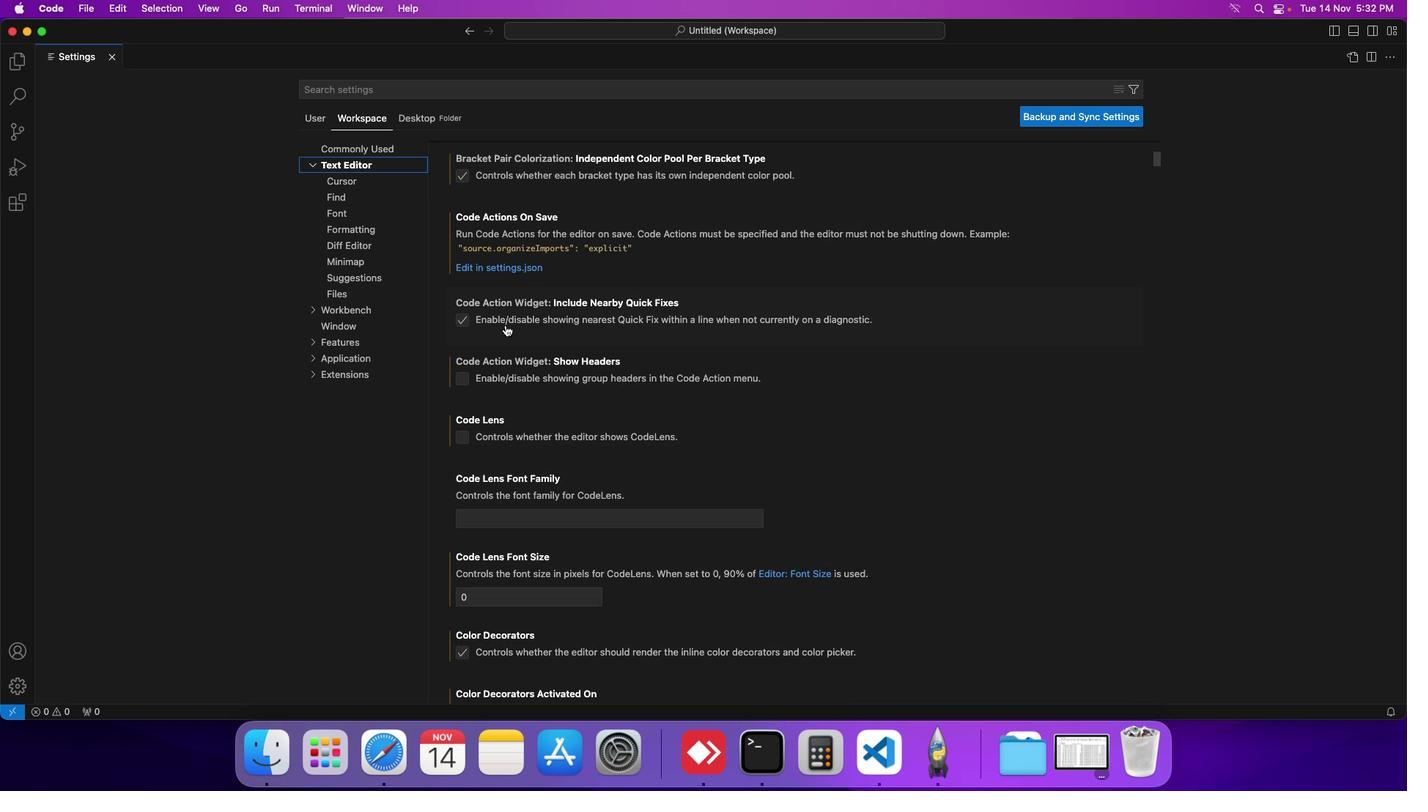 
Action: Mouse scrolled (503, 323) with delta (-1, -2)
Screenshot: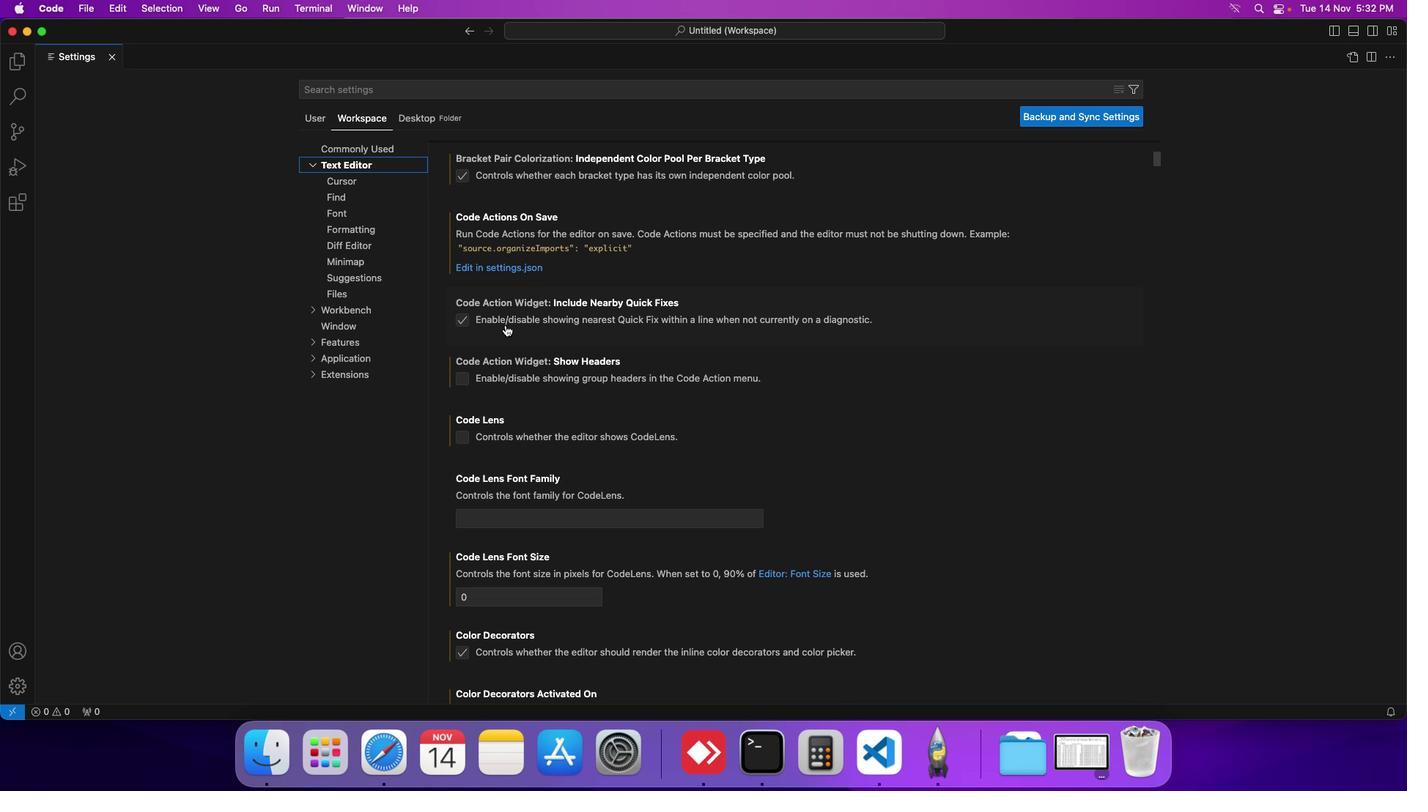 
Action: Mouse scrolled (503, 323) with delta (-1, -2)
Screenshot: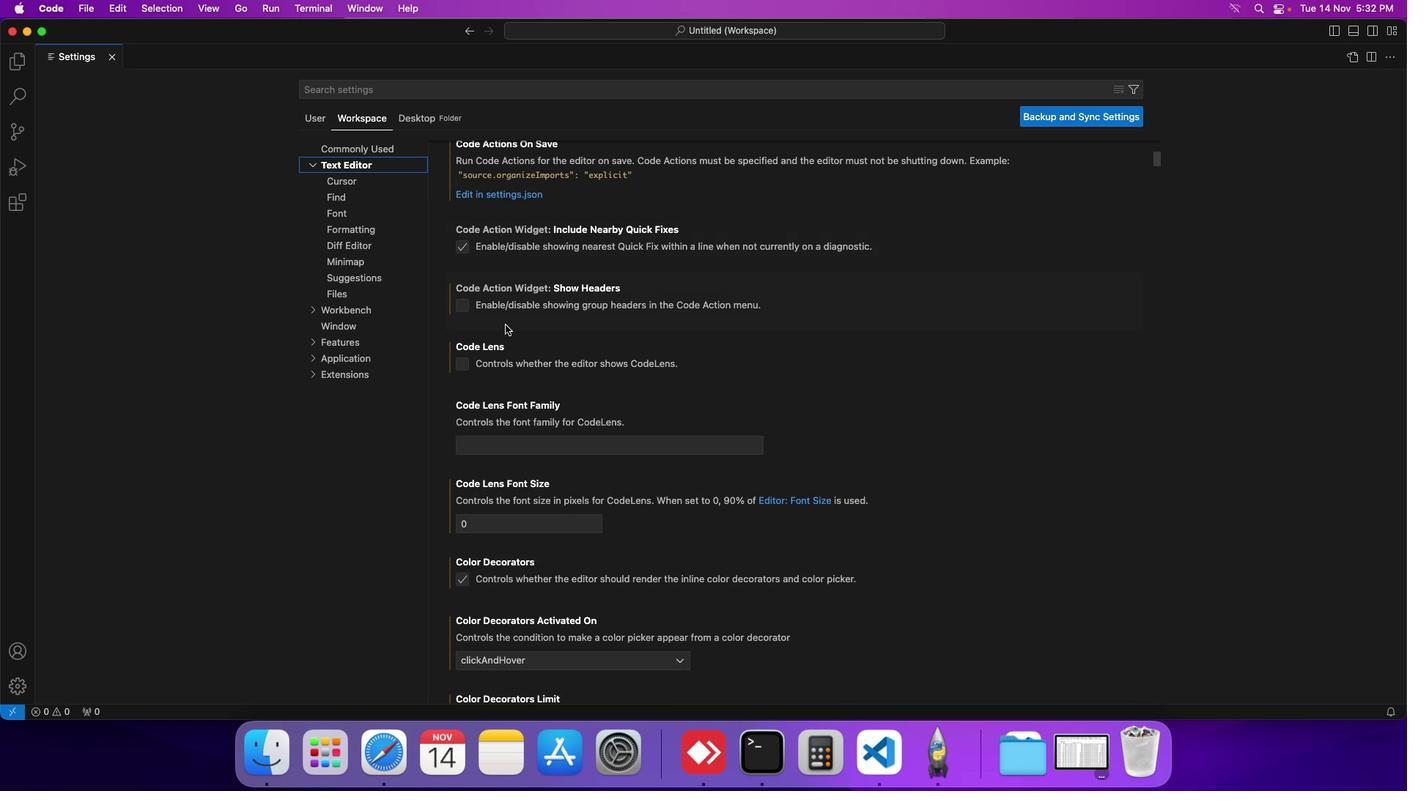 
Action: Mouse scrolled (503, 323) with delta (-1, -2)
Screenshot: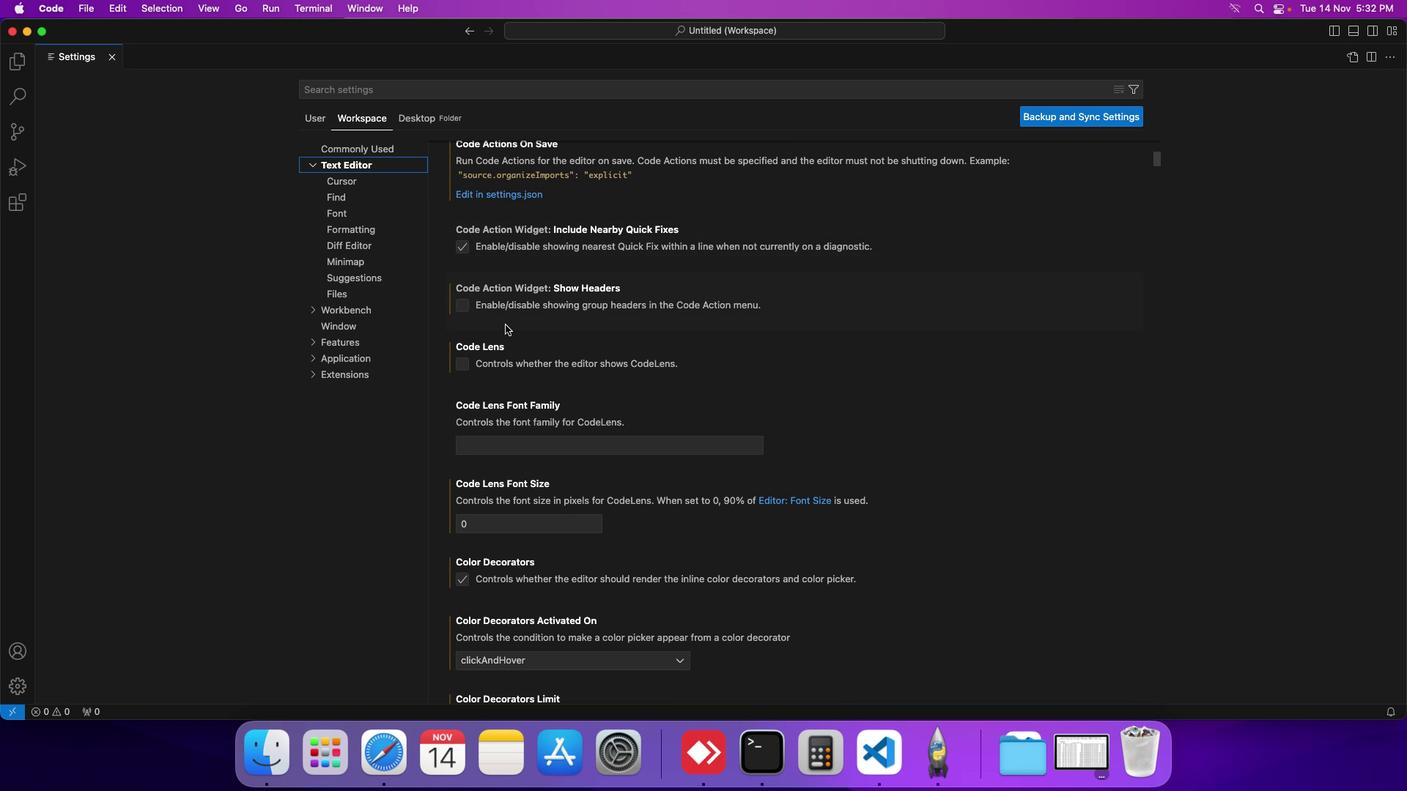 
Action: Mouse scrolled (503, 323) with delta (-1, -2)
Screenshot: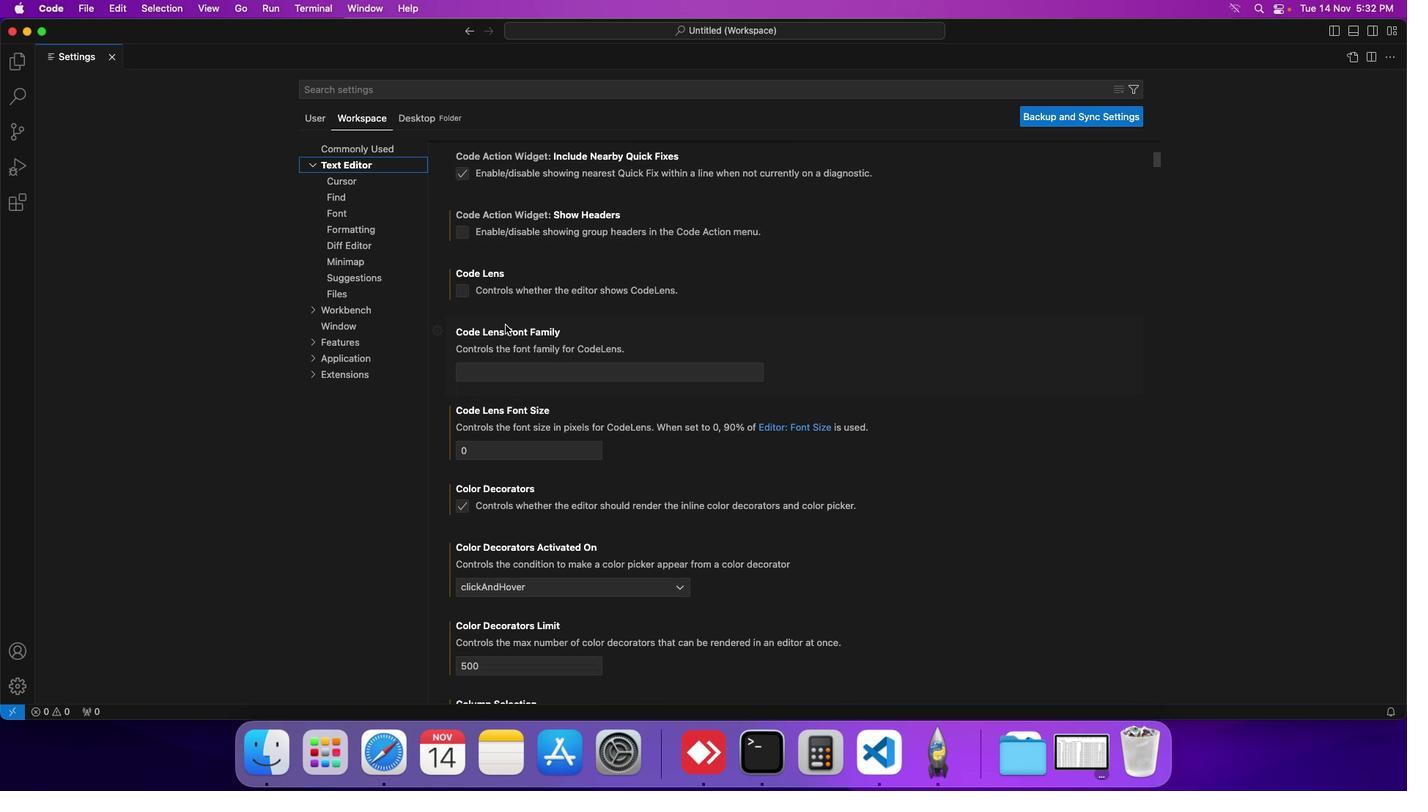 
Action: Mouse scrolled (503, 323) with delta (-1, -2)
Screenshot: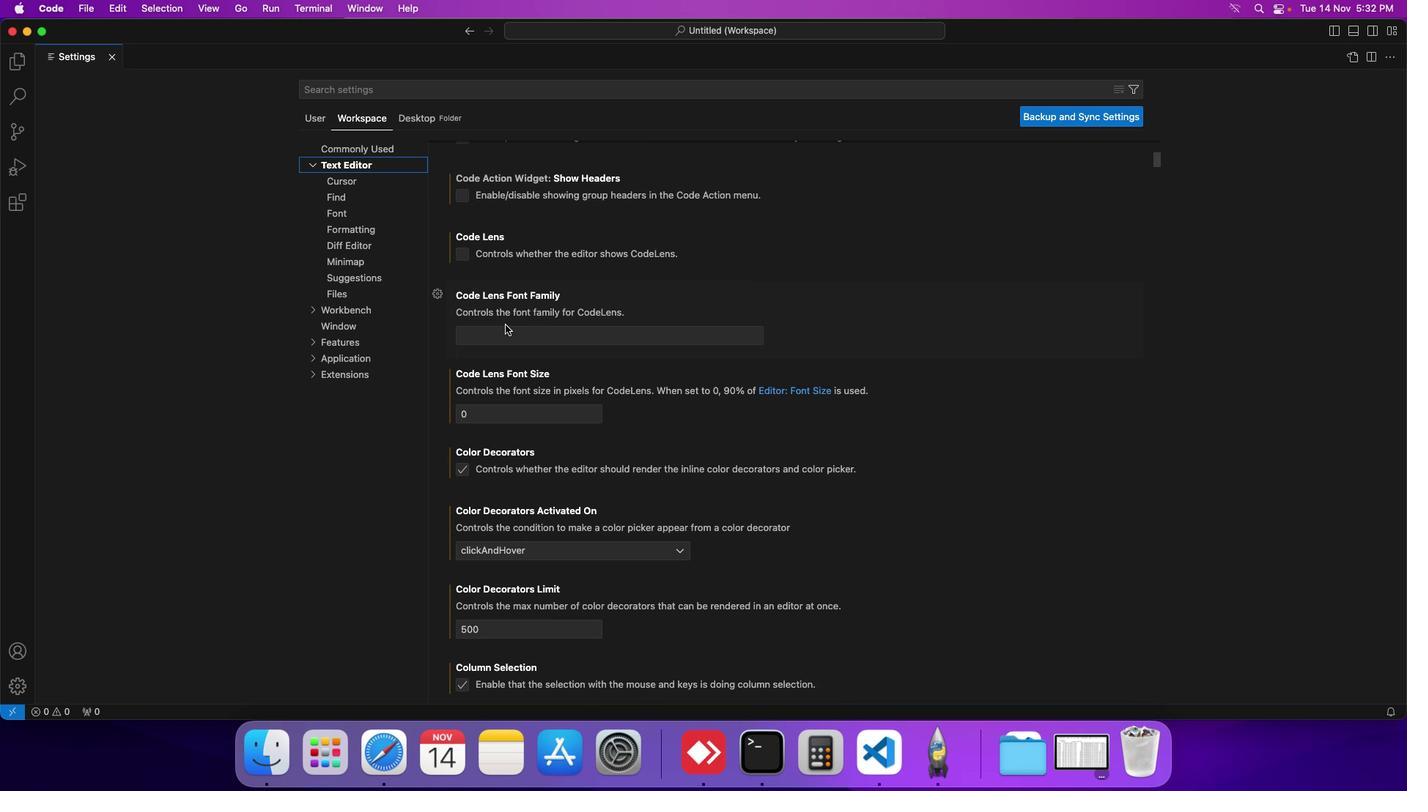 
Action: Mouse scrolled (503, 323) with delta (-1, -2)
Screenshot: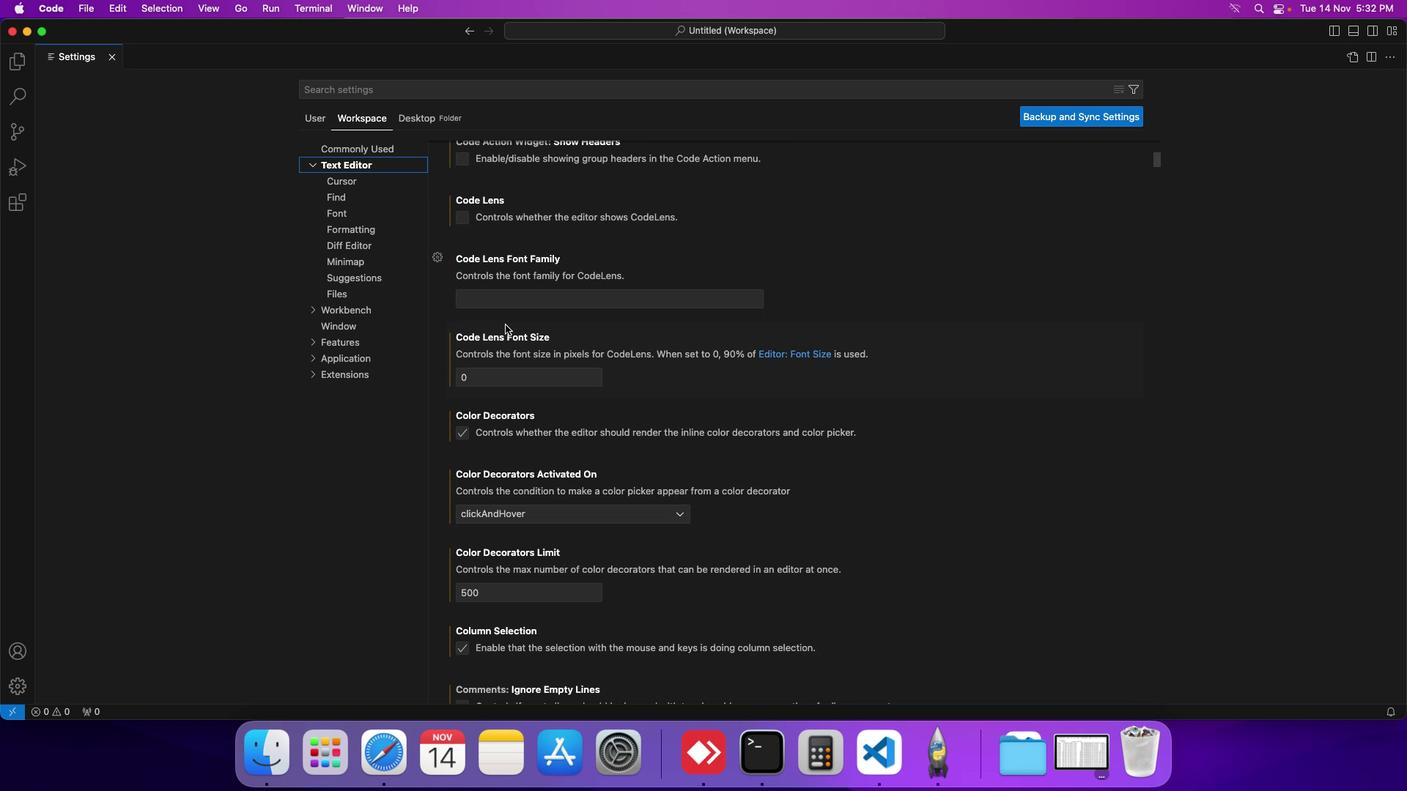 
Action: Mouse scrolled (503, 323) with delta (-1, -2)
Screenshot: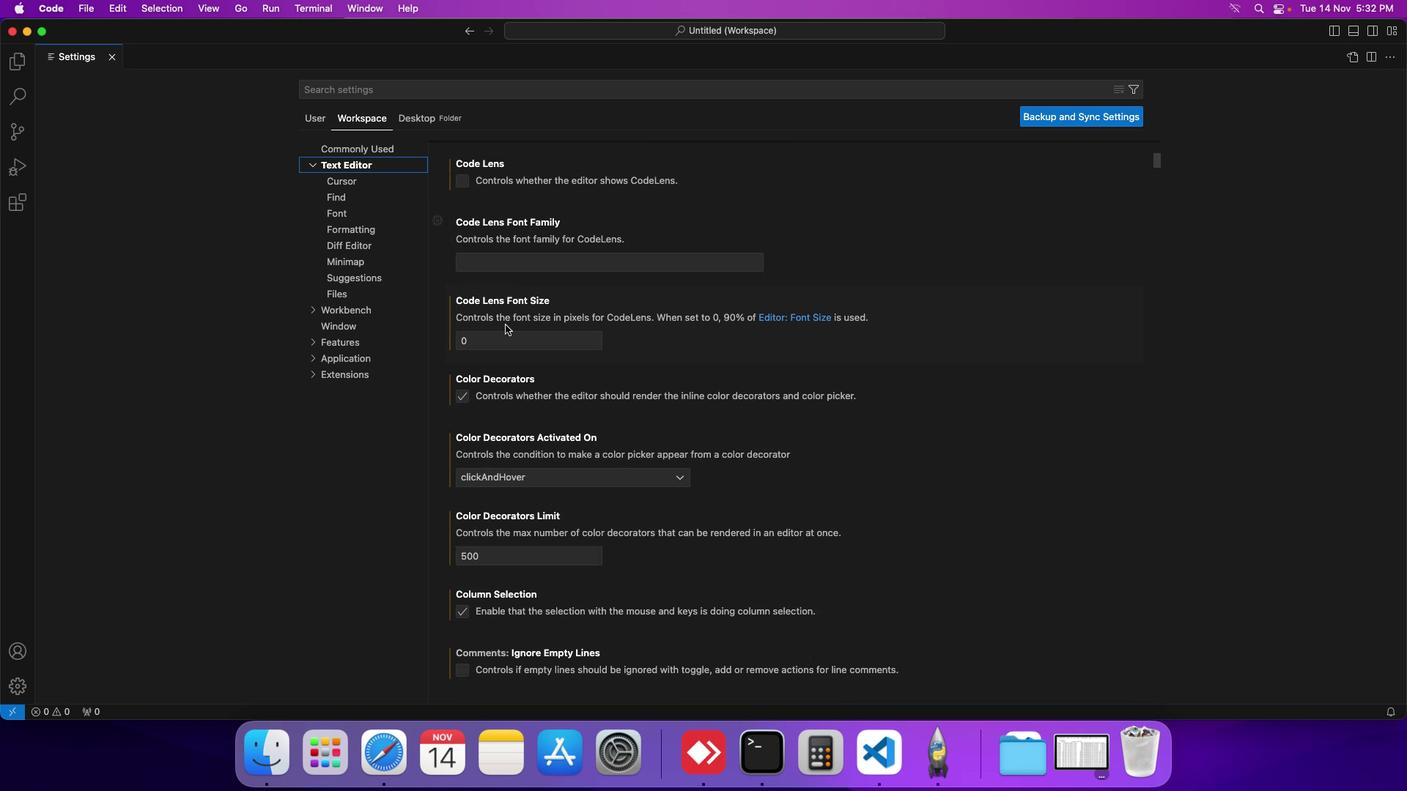 
Action: Mouse scrolled (503, 323) with delta (-1, -2)
Screenshot: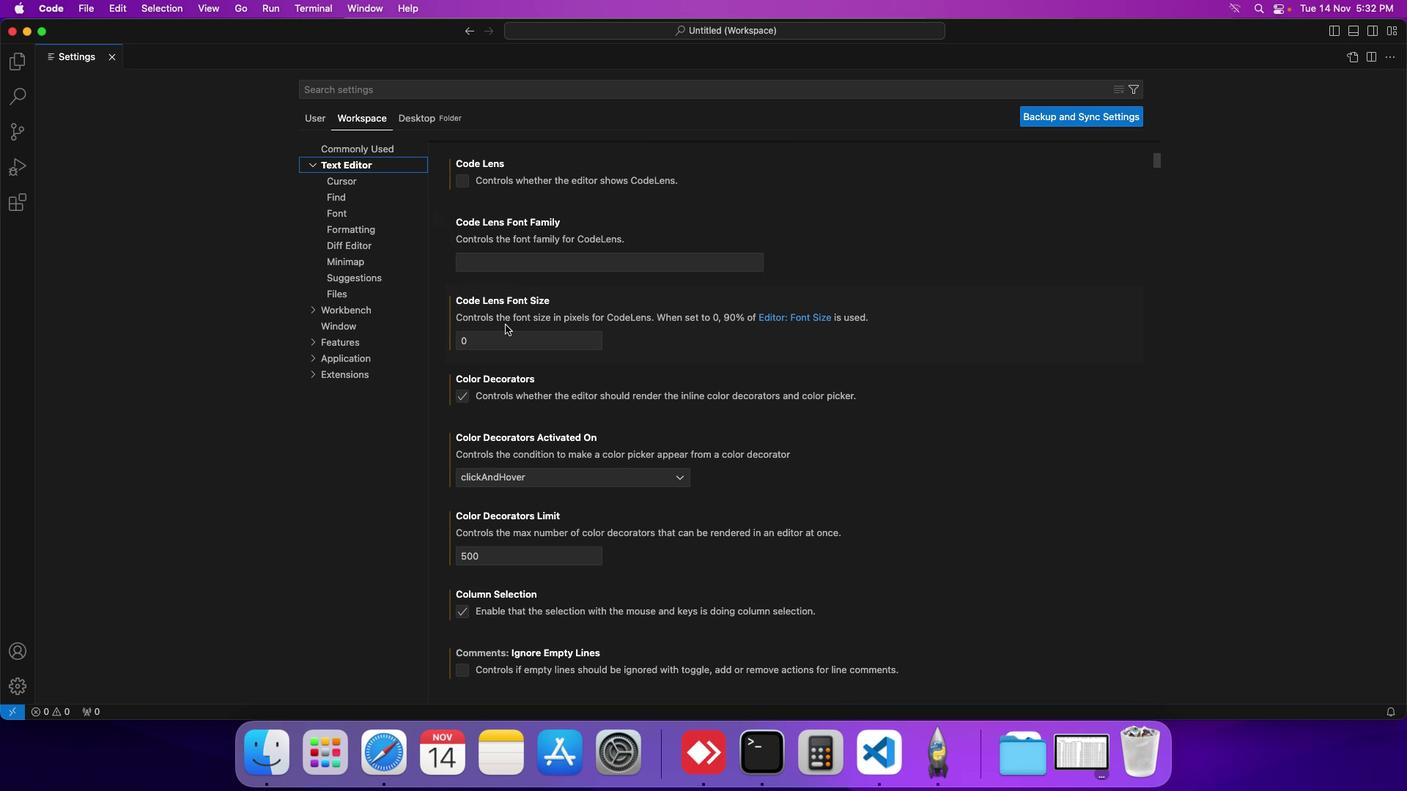 
Action: Mouse scrolled (503, 323) with delta (-1, -2)
Screenshot: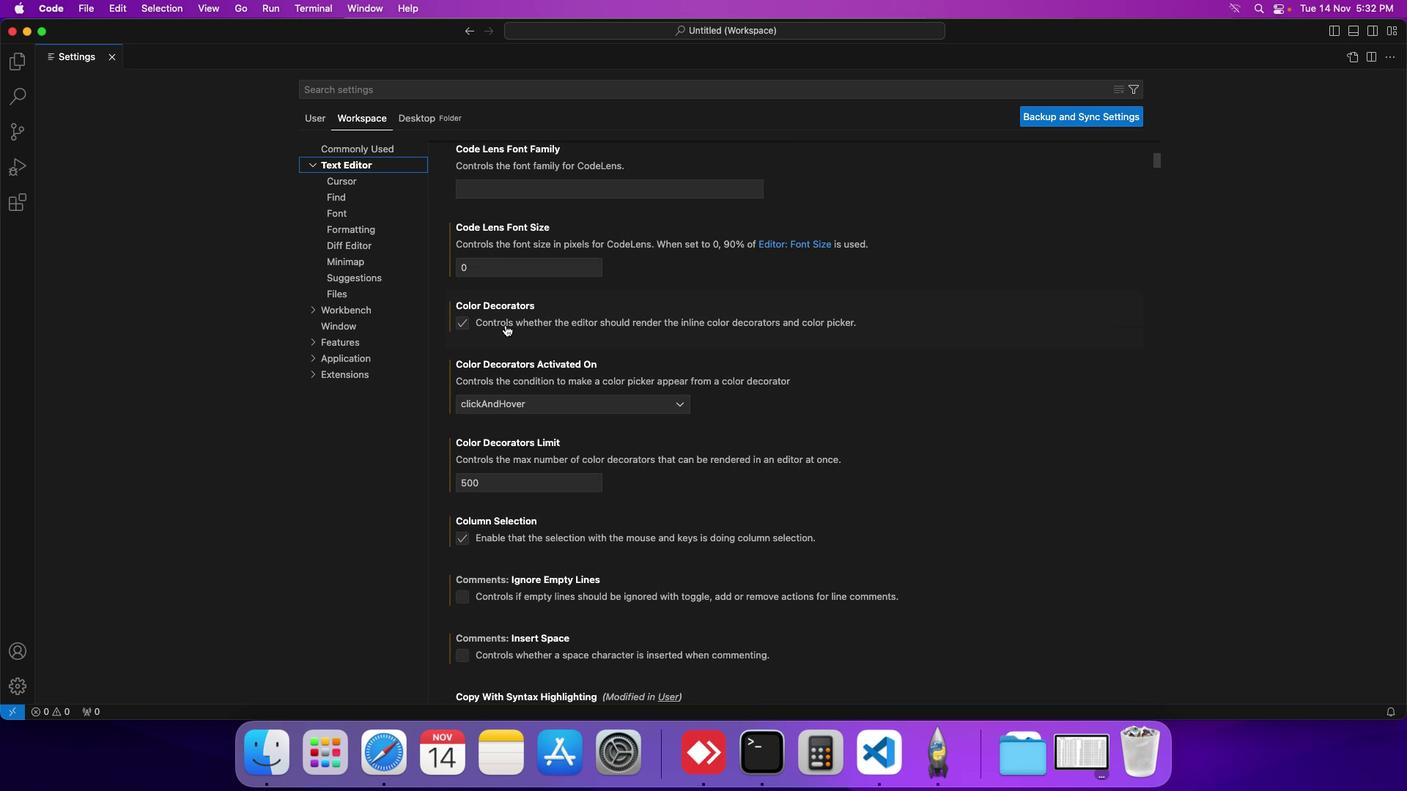 
Action: Mouse scrolled (503, 323) with delta (-1, -2)
Screenshot: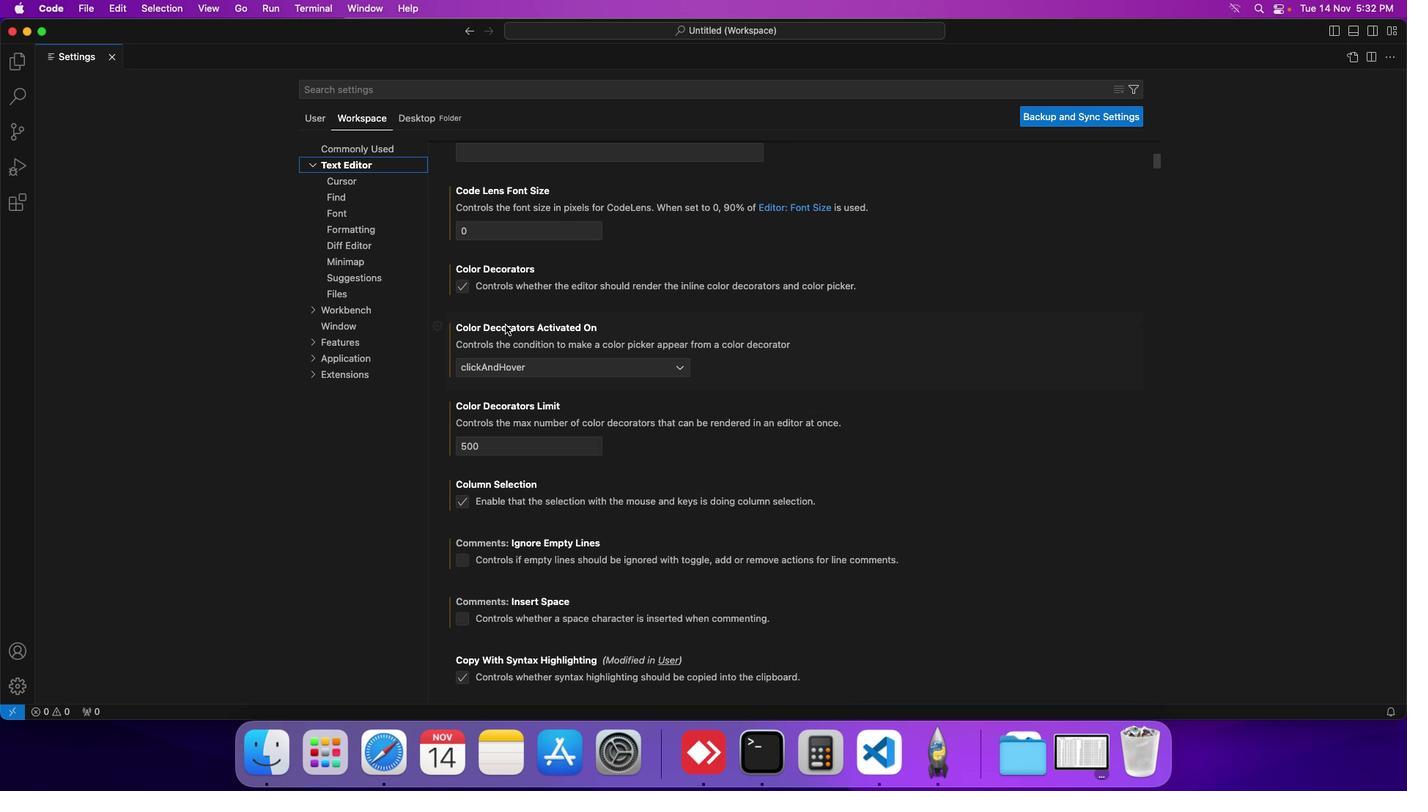
Action: Mouse scrolled (503, 323) with delta (-1, -2)
Screenshot: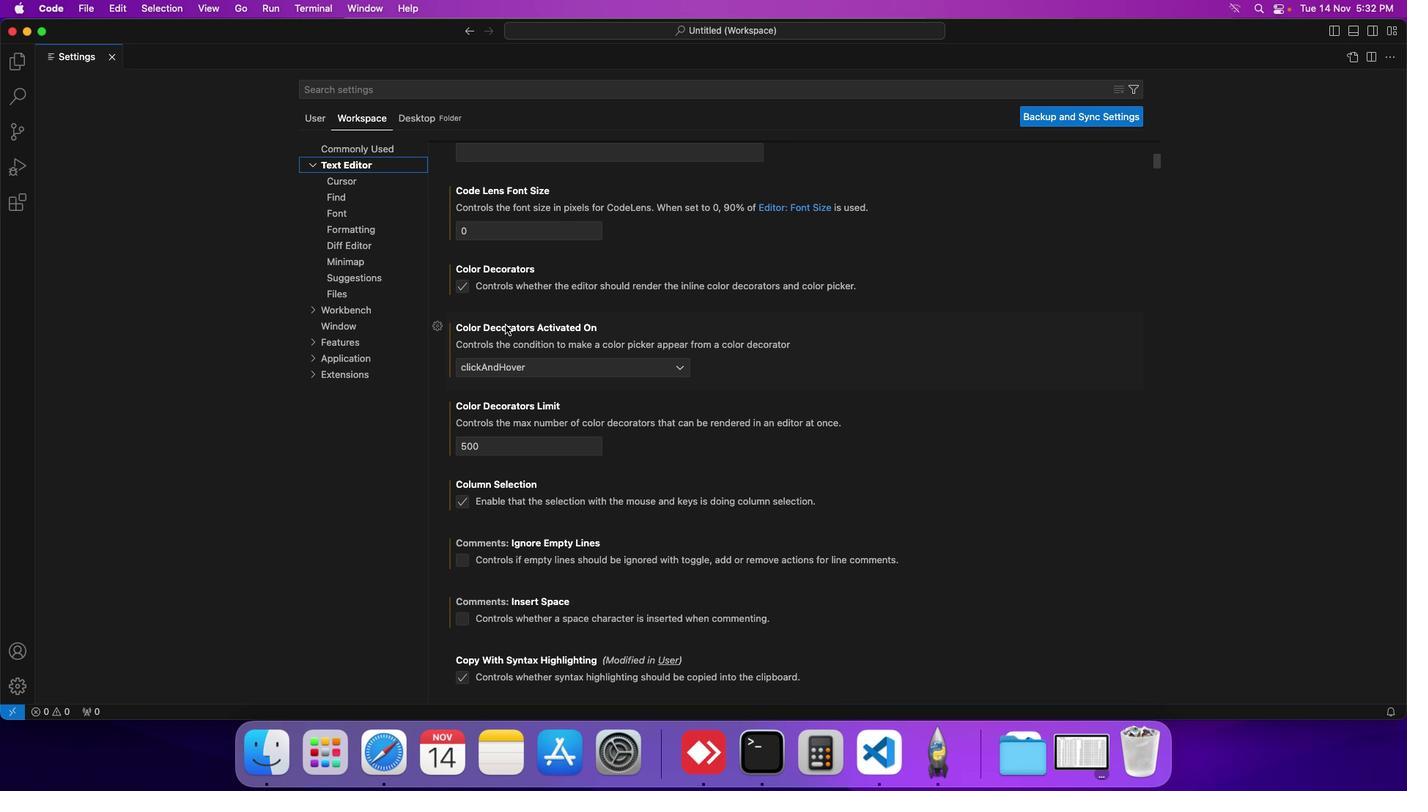 
Action: Mouse scrolled (503, 323) with delta (-1, -2)
Screenshot: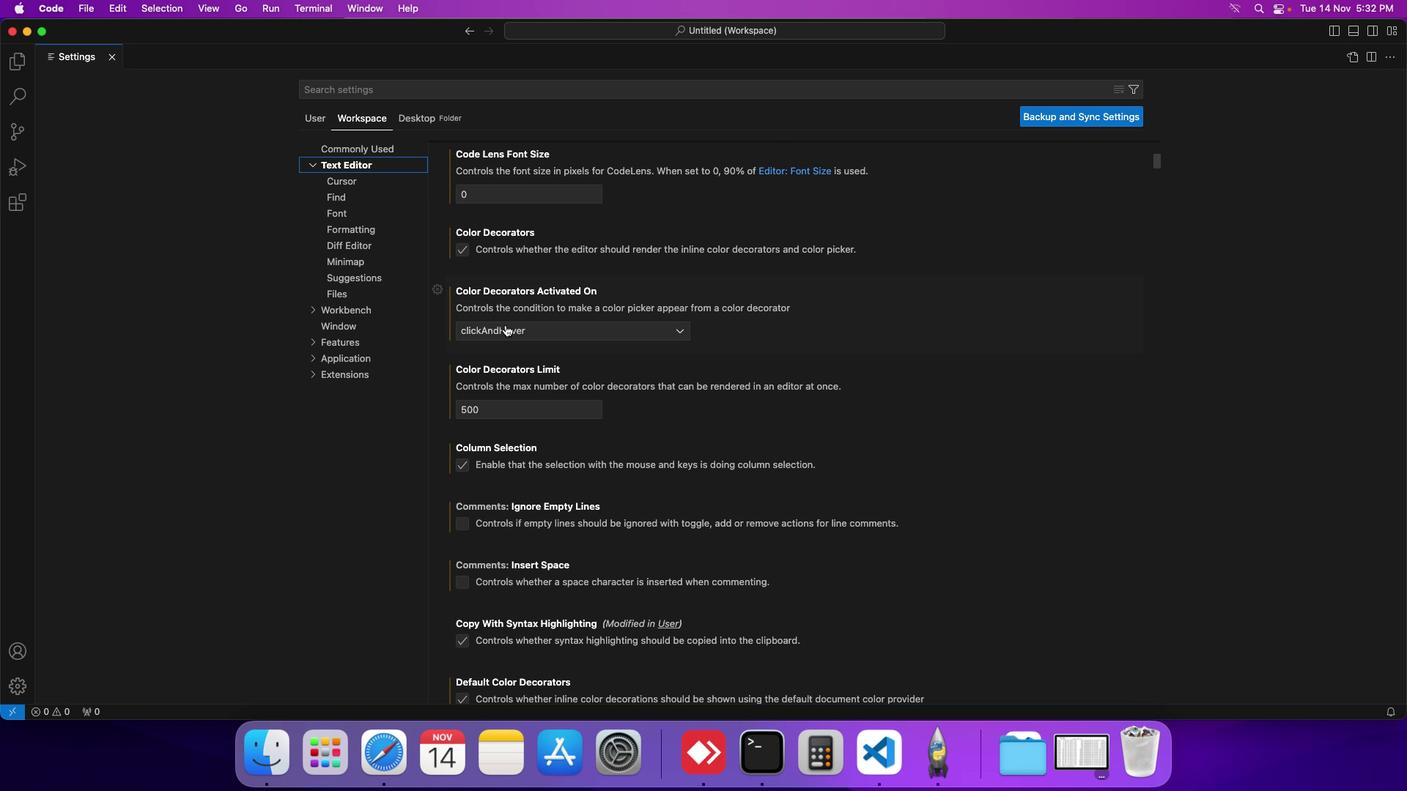 
Action: Mouse scrolled (503, 323) with delta (-1, -2)
Screenshot: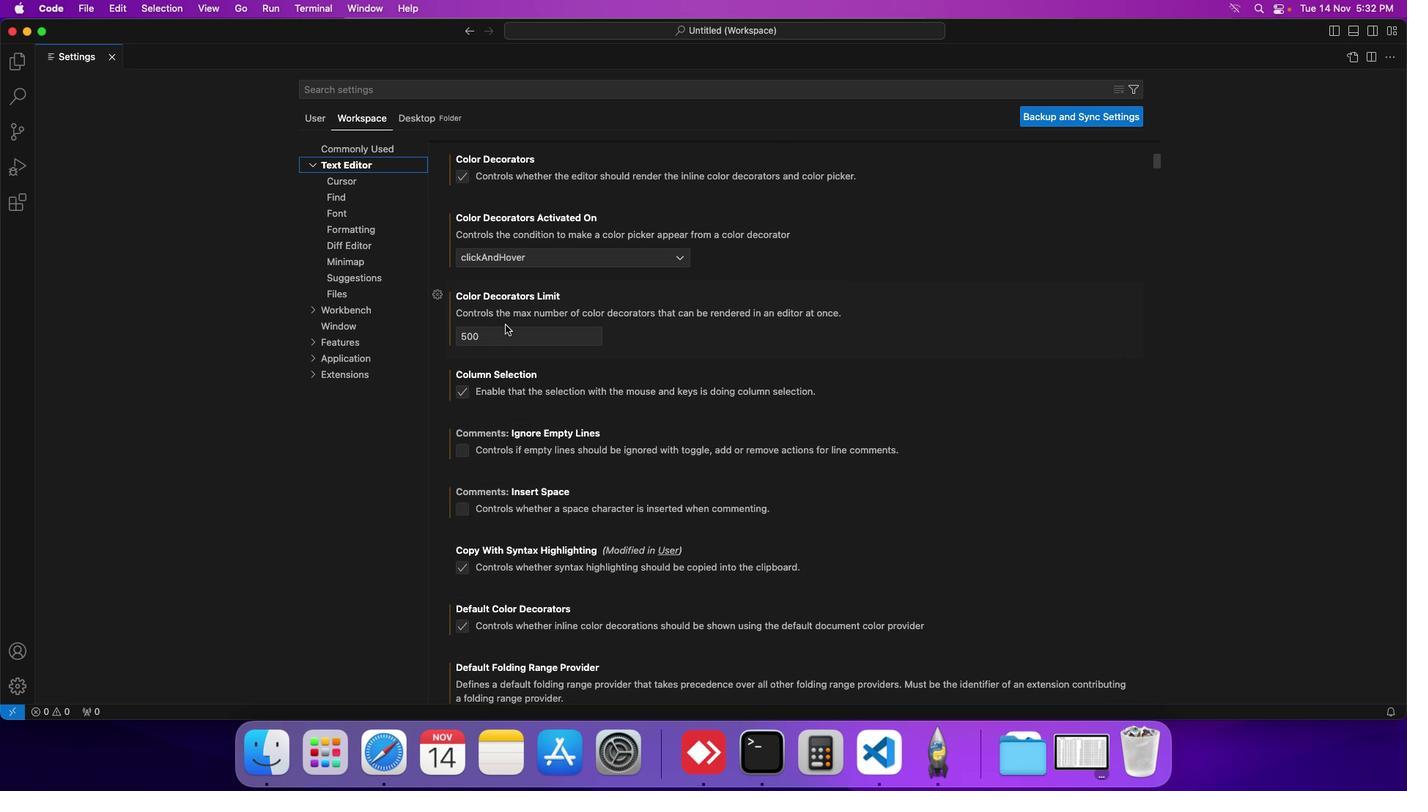 
Action: Mouse scrolled (503, 323) with delta (-1, -2)
Screenshot: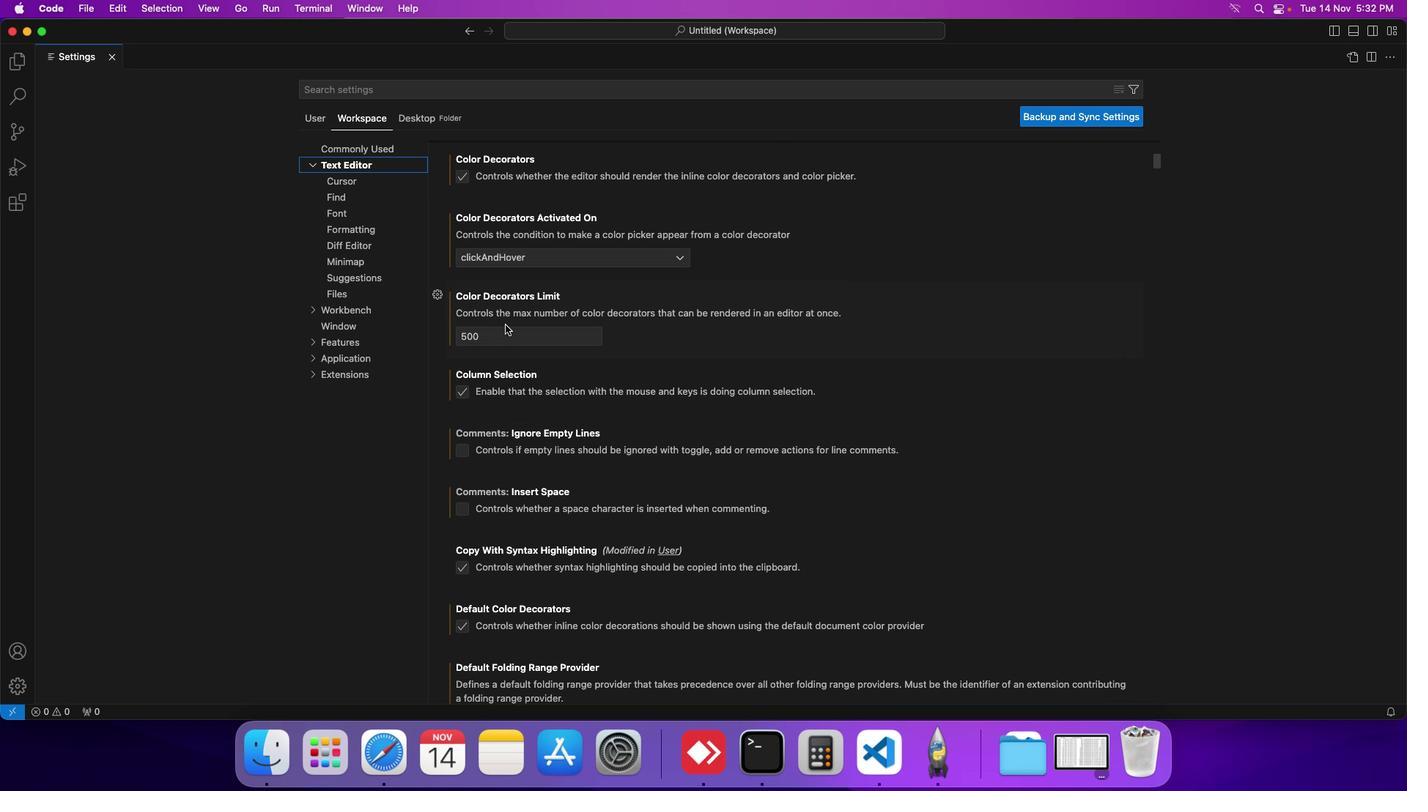 
Action: Mouse scrolled (503, 323) with delta (-1, -2)
Screenshot: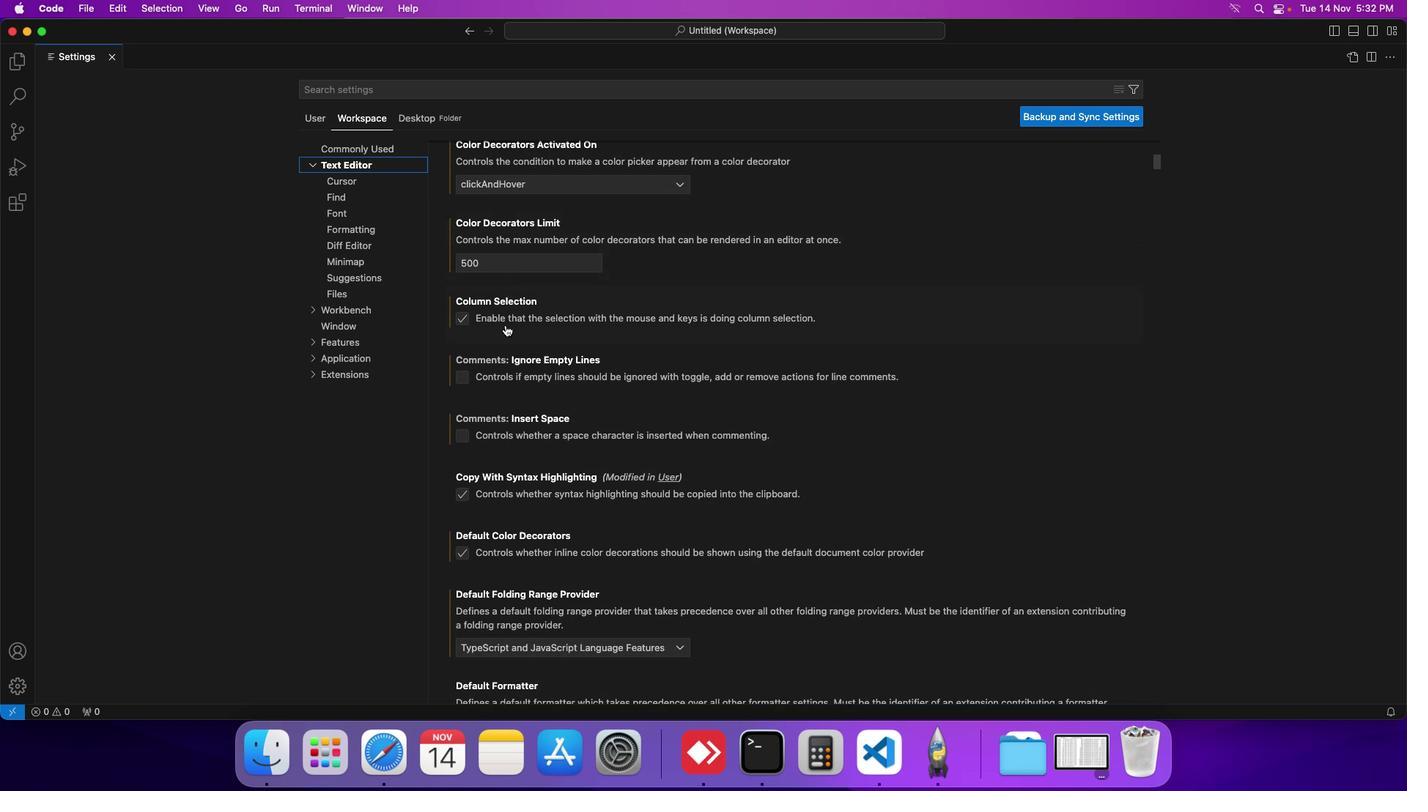 
Action: Mouse scrolled (503, 323) with delta (-1, -2)
Screenshot: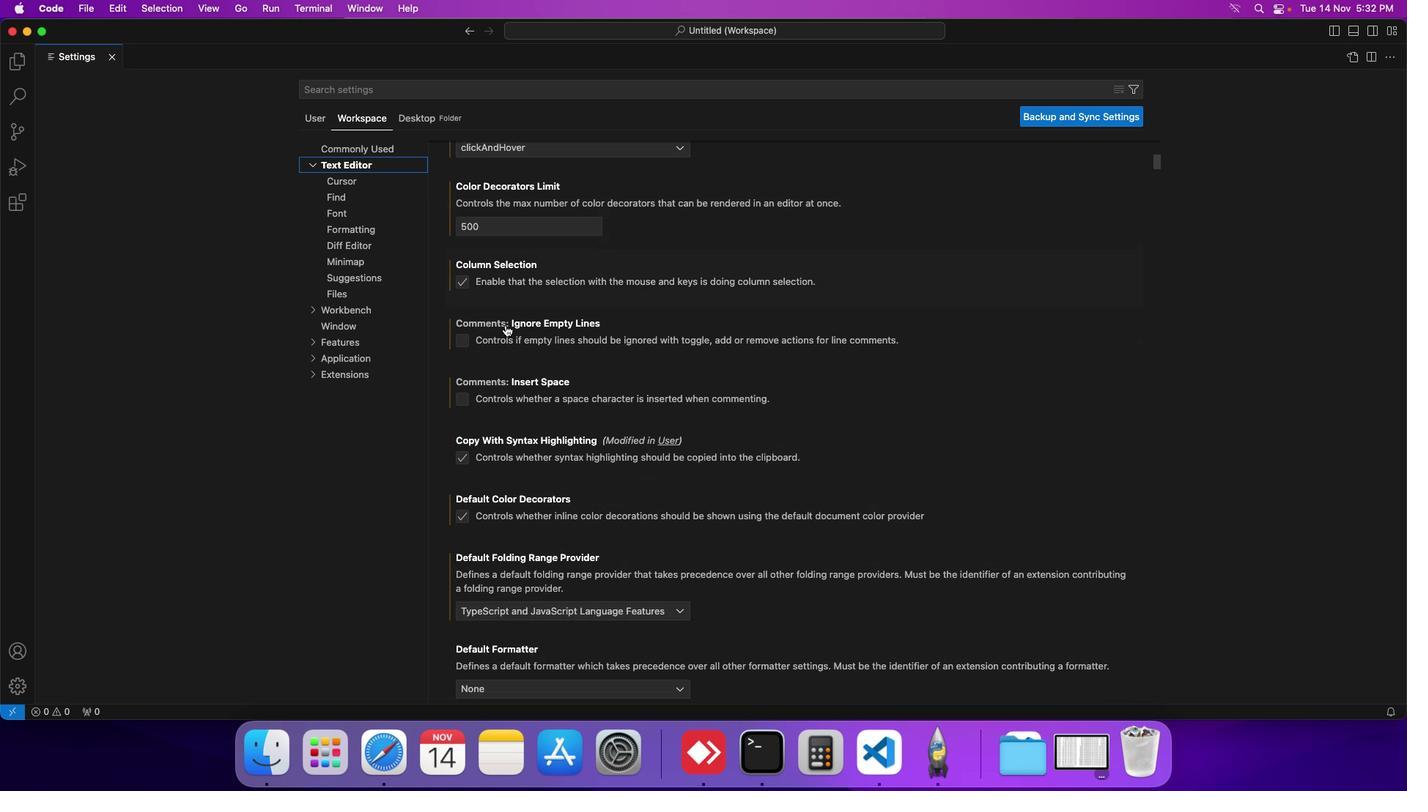 
Action: Mouse scrolled (503, 323) with delta (-1, -2)
Screenshot: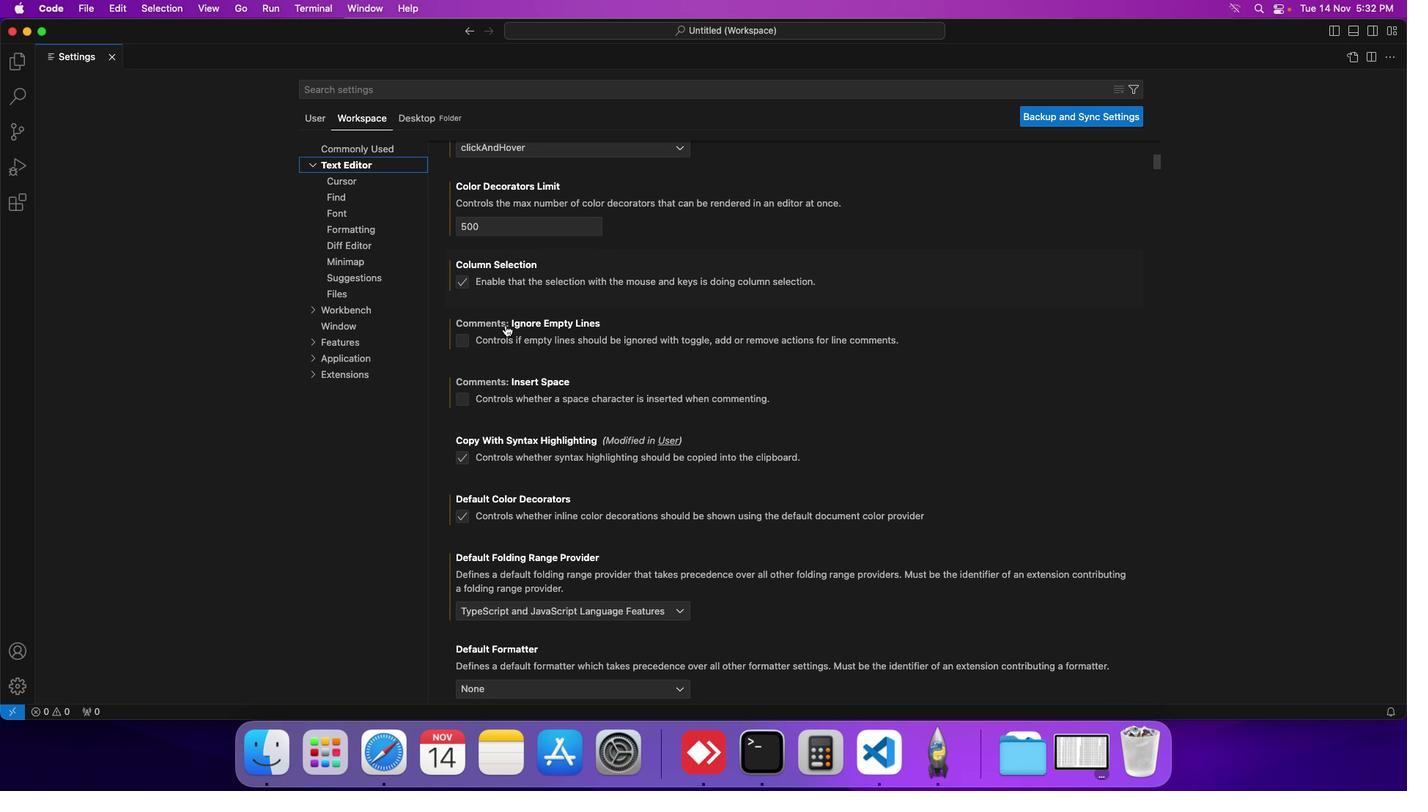 
Action: Mouse scrolled (503, 323) with delta (-1, -2)
Screenshot: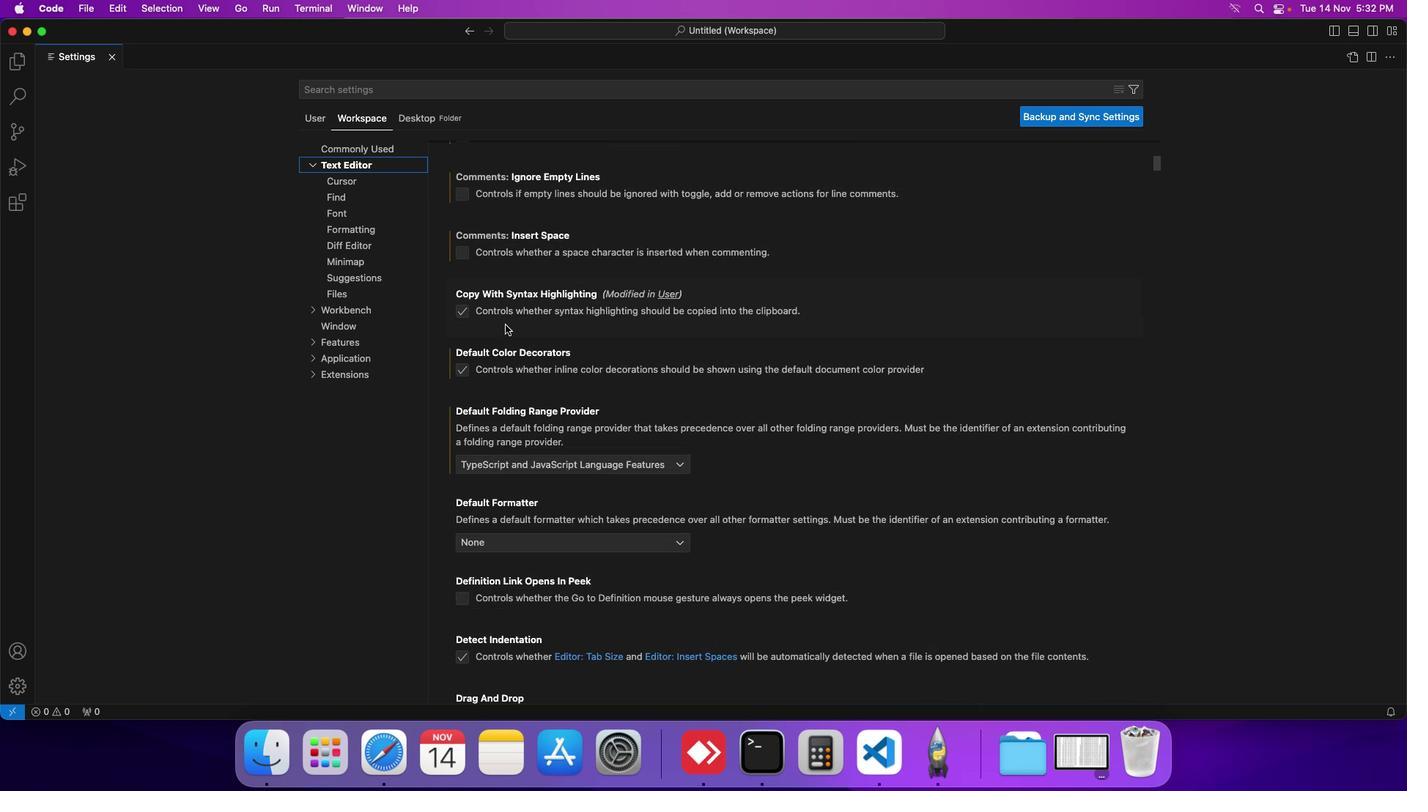 
Action: Mouse scrolled (503, 323) with delta (-1, -2)
Screenshot: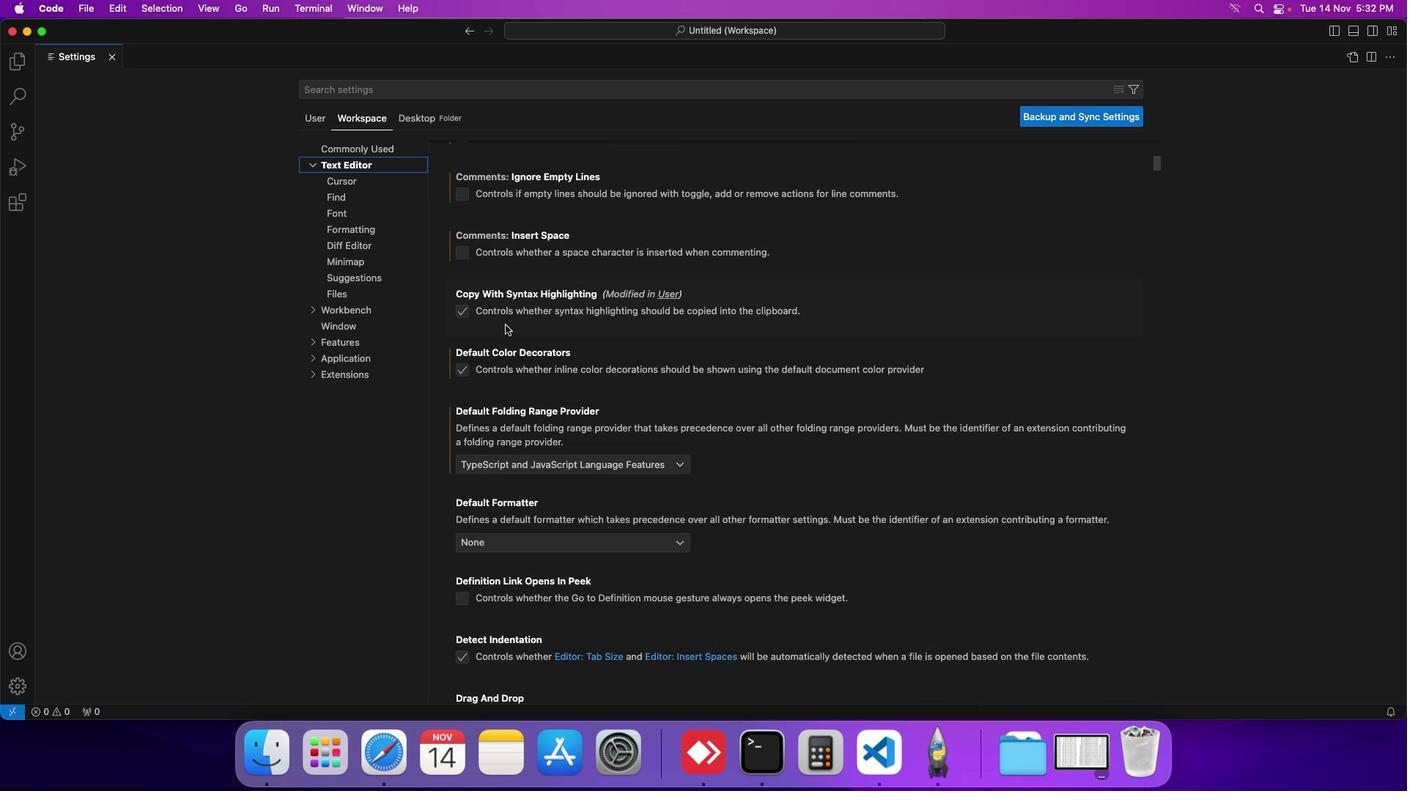 
Action: Mouse scrolled (503, 323) with delta (-1, -2)
Screenshot: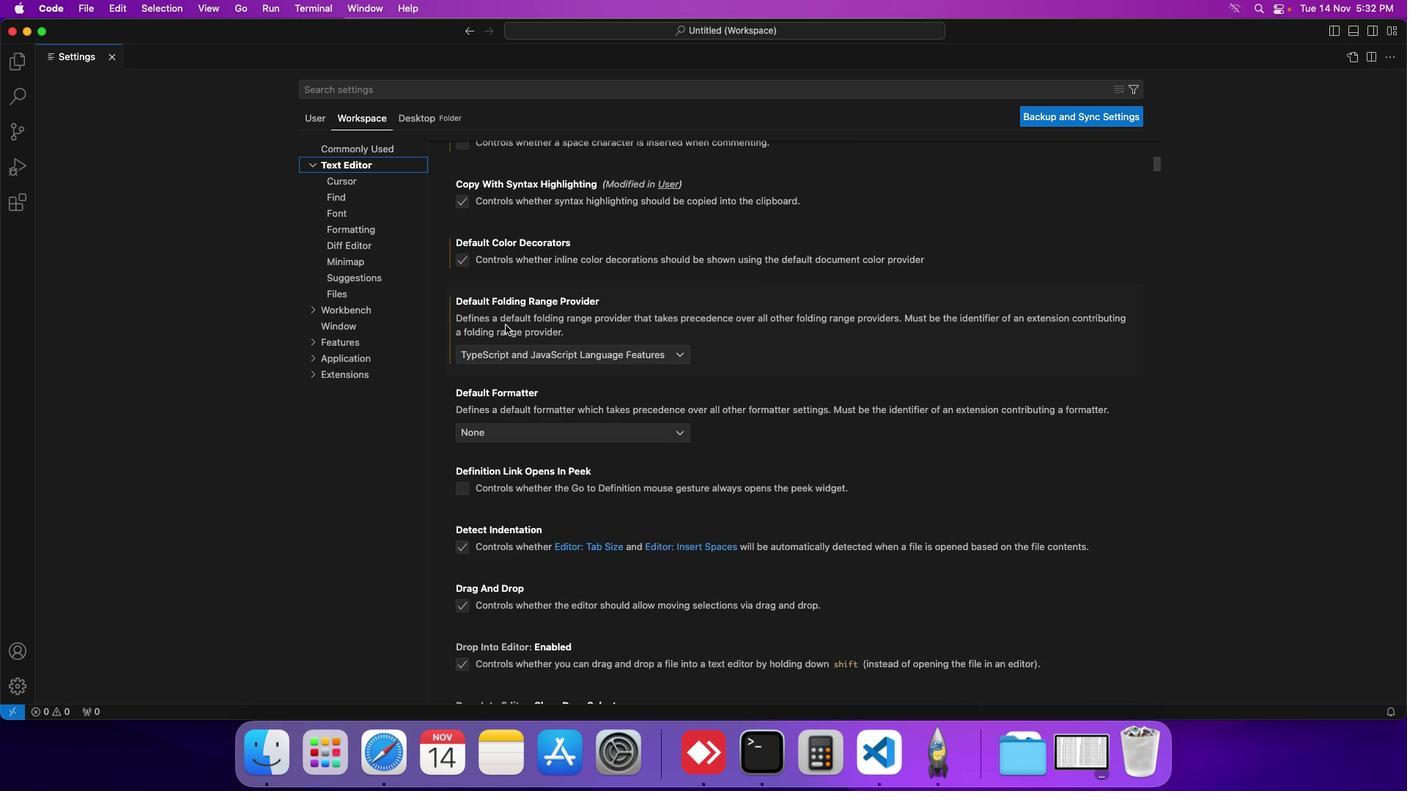 
Action: Mouse scrolled (503, 323) with delta (-1, -3)
Screenshot: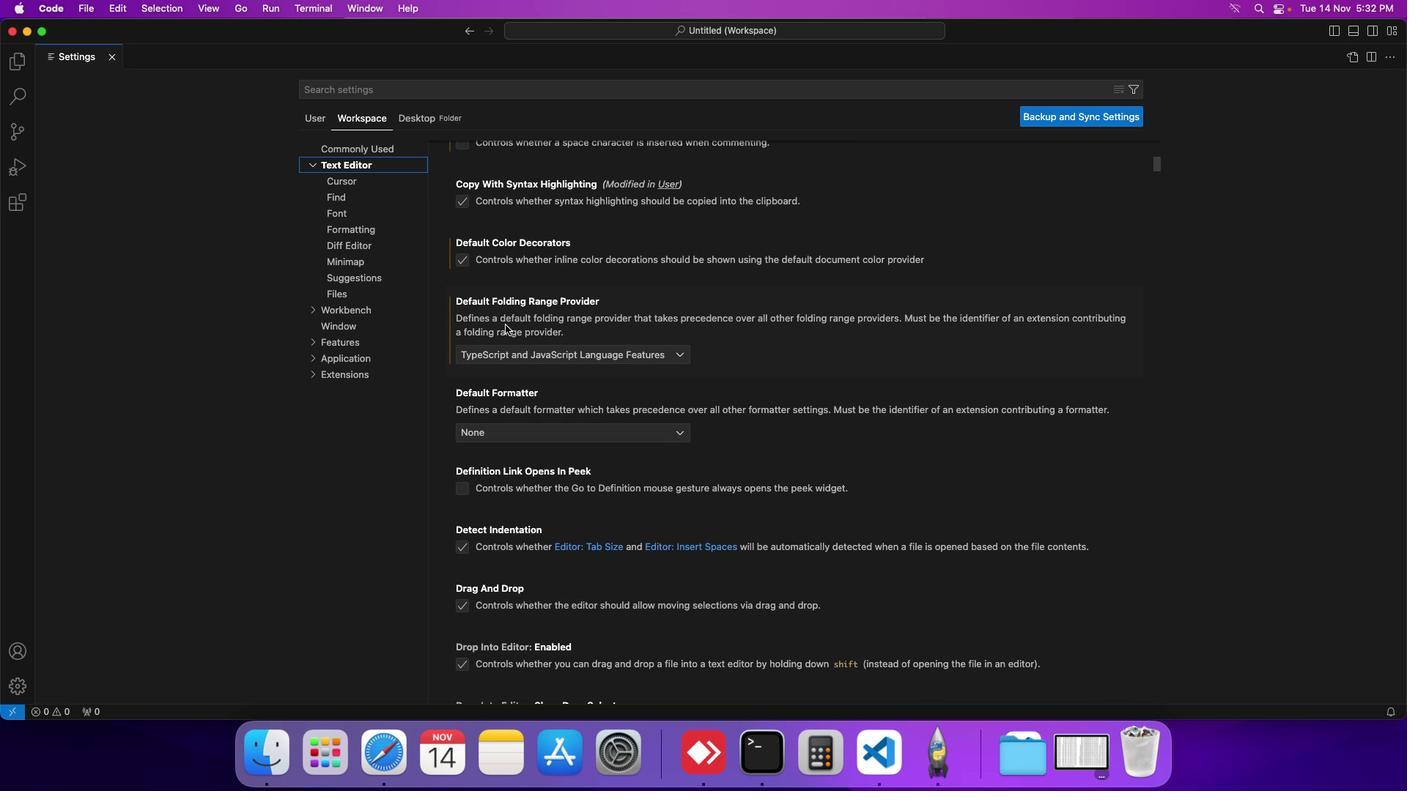 
Action: Mouse scrolled (503, 323) with delta (-1, -2)
Screenshot: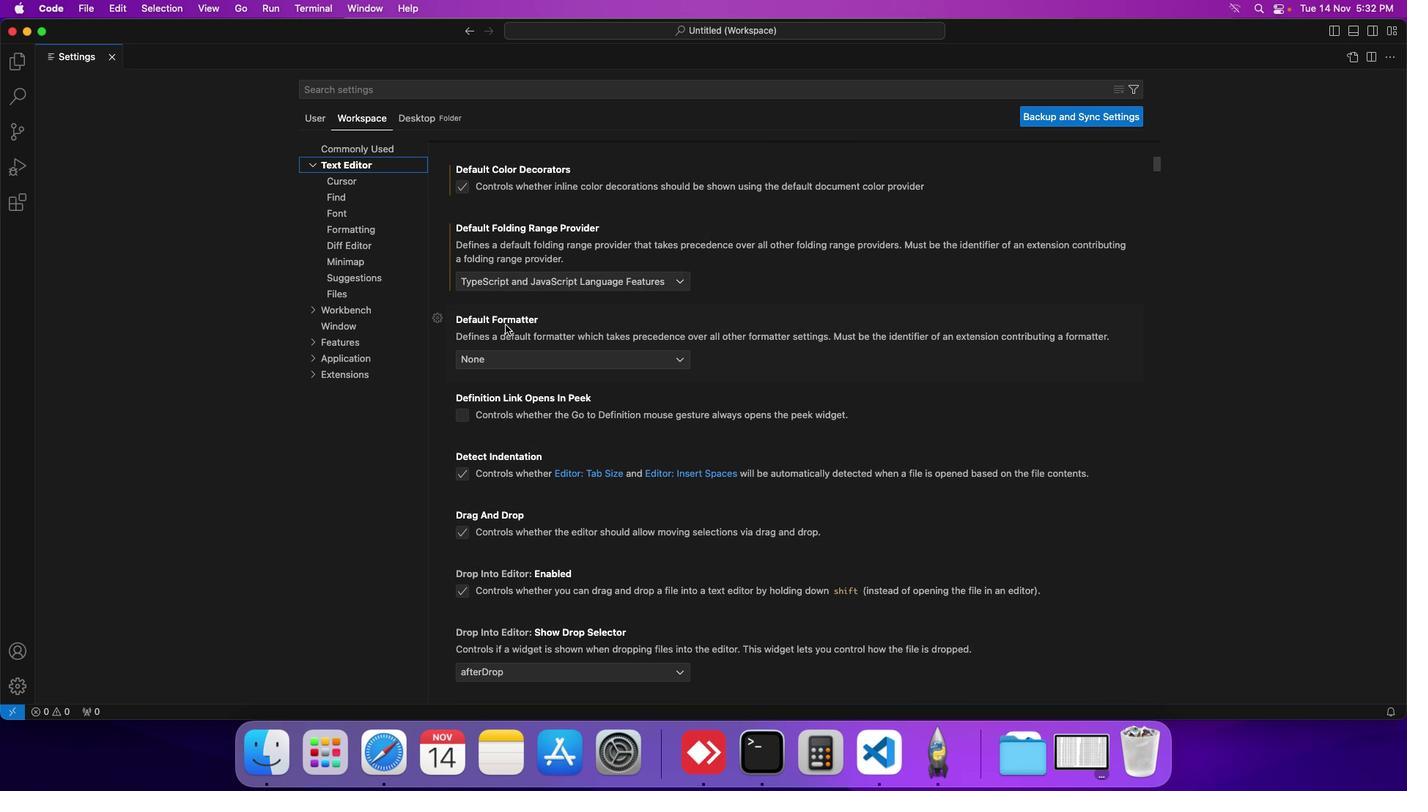 
Action: Mouse scrolled (503, 323) with delta (-1, -2)
Screenshot: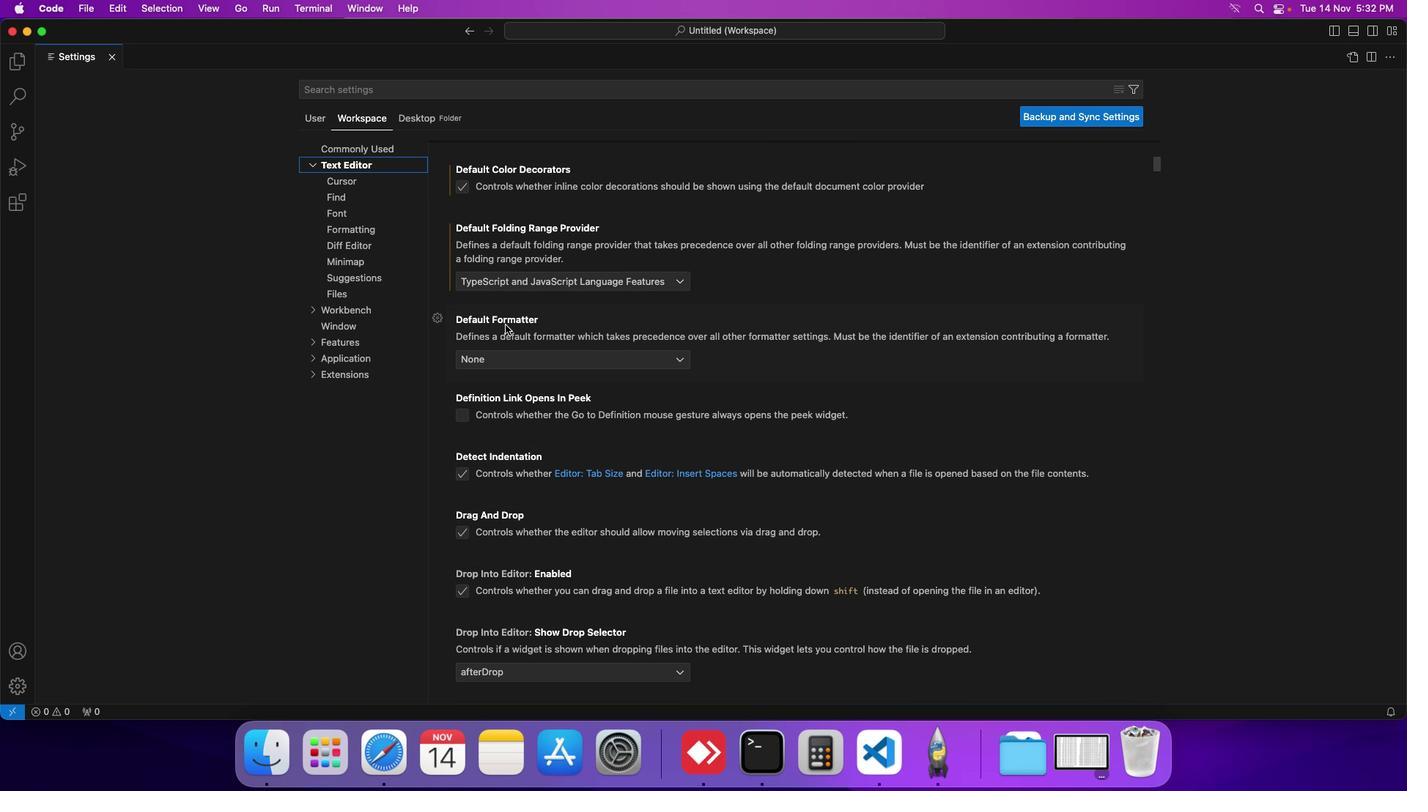 
Action: Mouse moved to (584, 281)
Screenshot: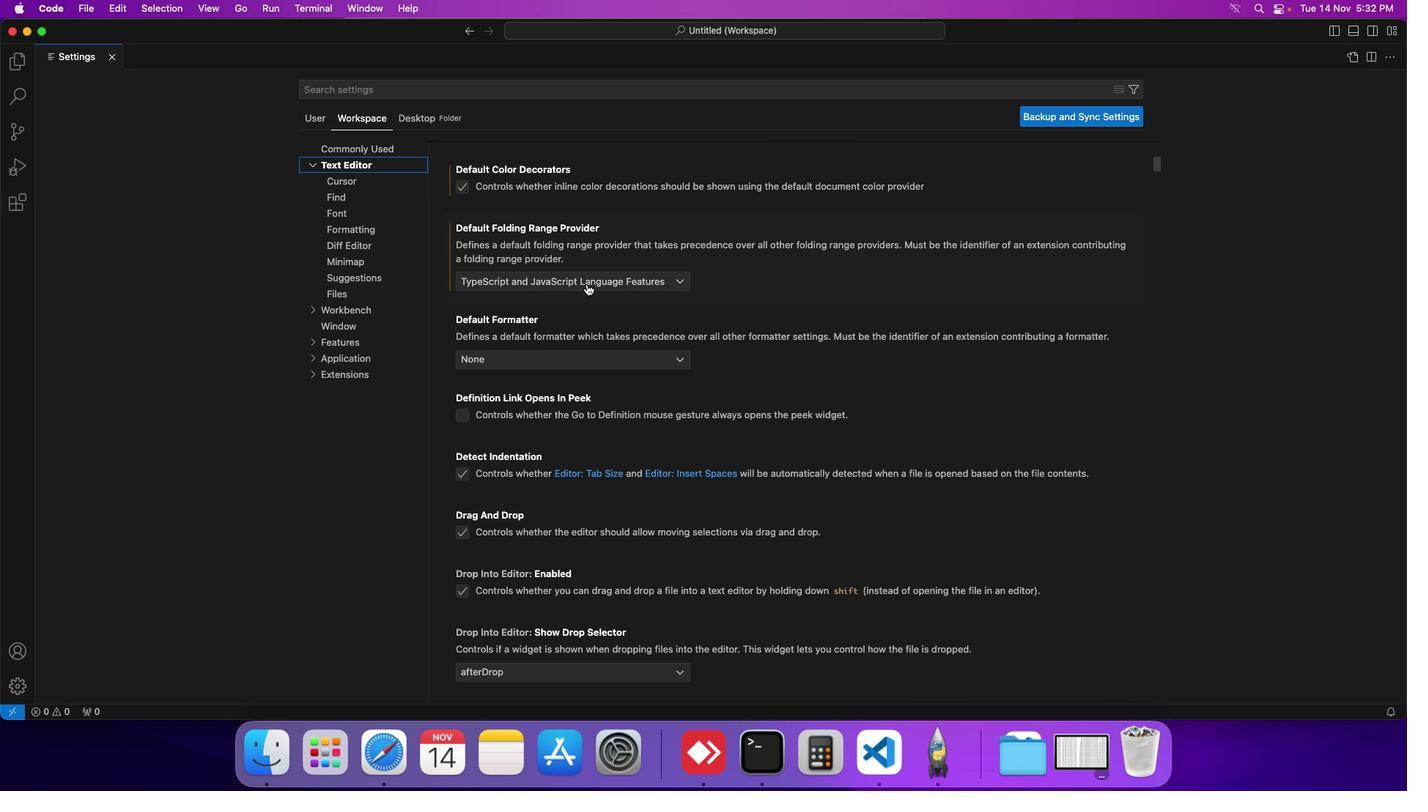 
Action: Mouse pressed left at (584, 281)
Screenshot: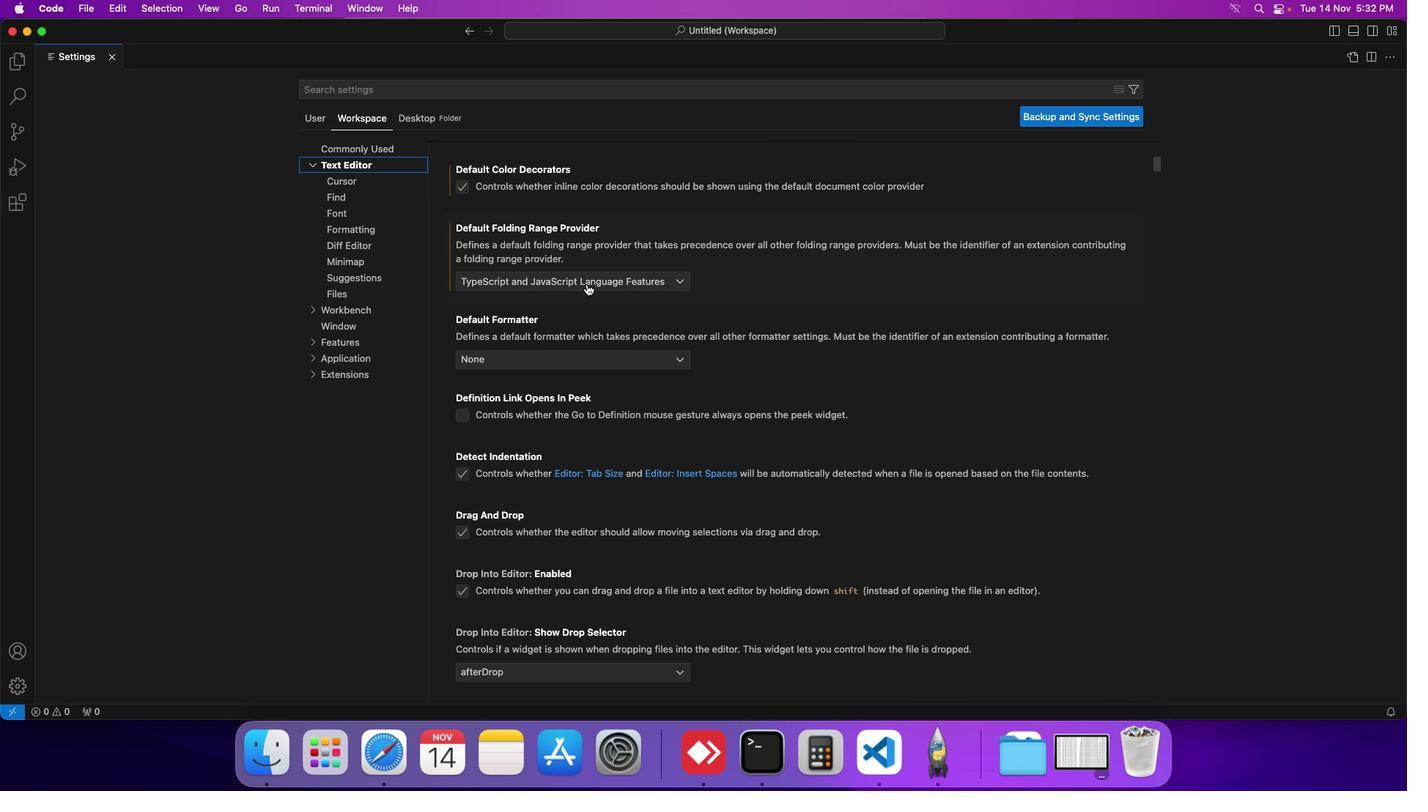 
Action: Mouse moved to (516, 456)
Screenshot: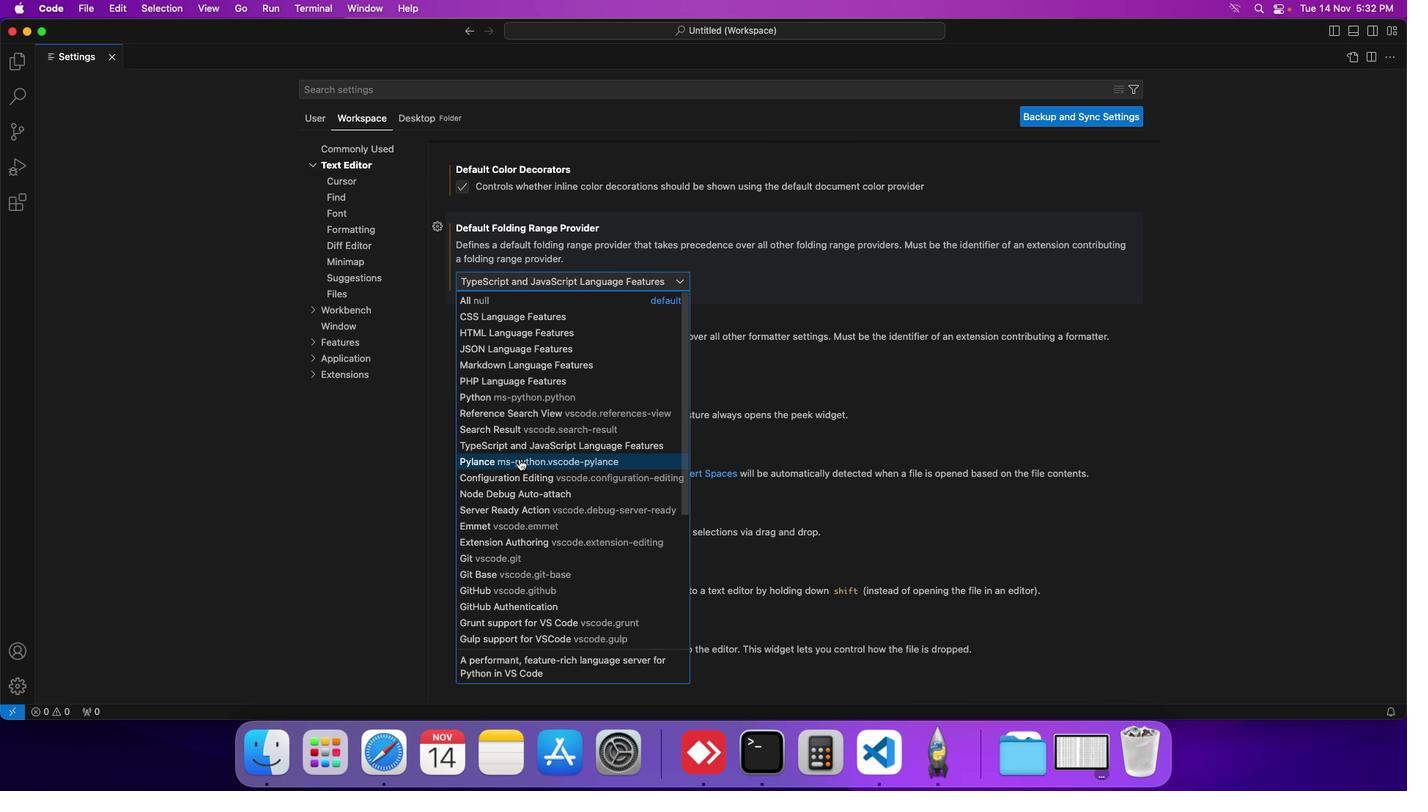 
Action: Mouse pressed left at (516, 456)
Screenshot: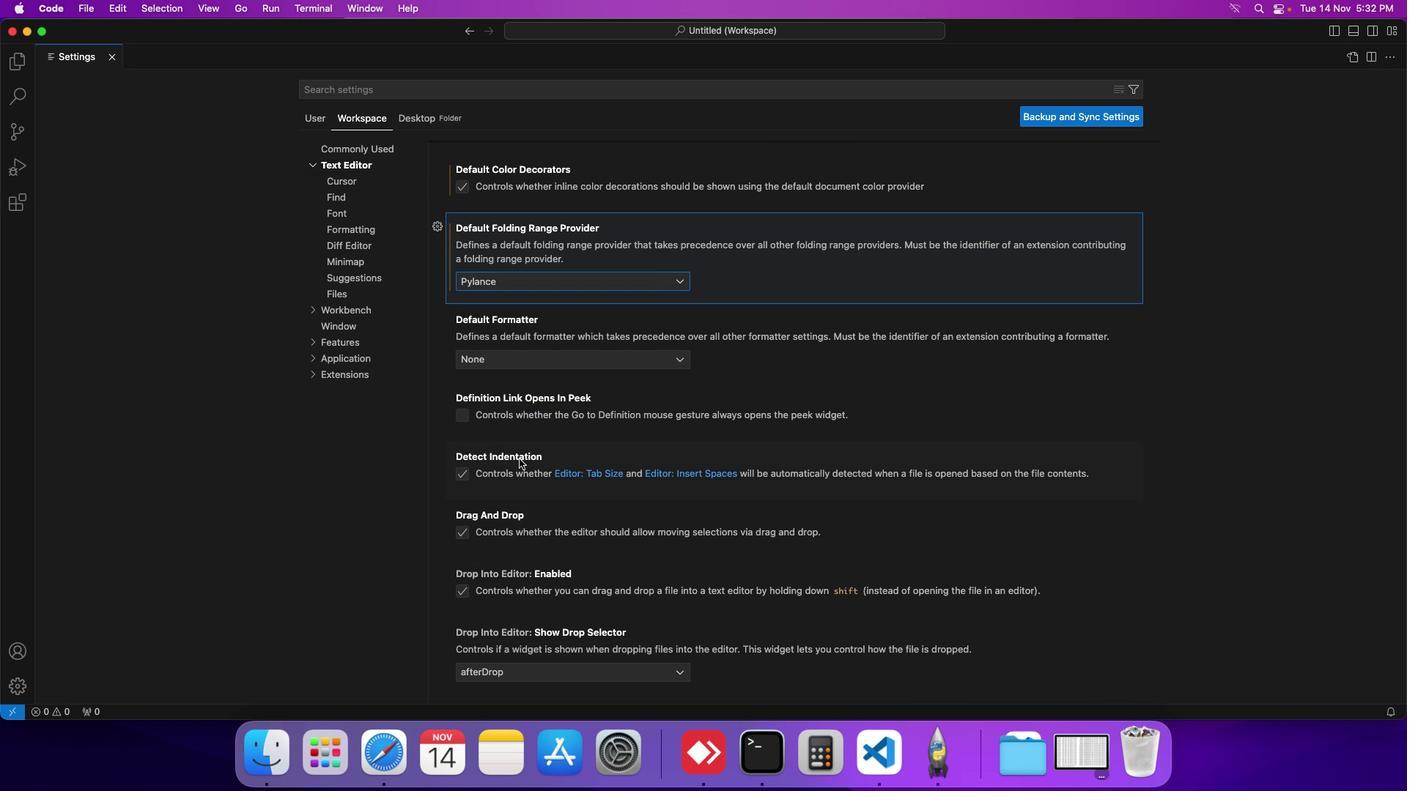 
Action: Mouse moved to (597, 293)
Screenshot: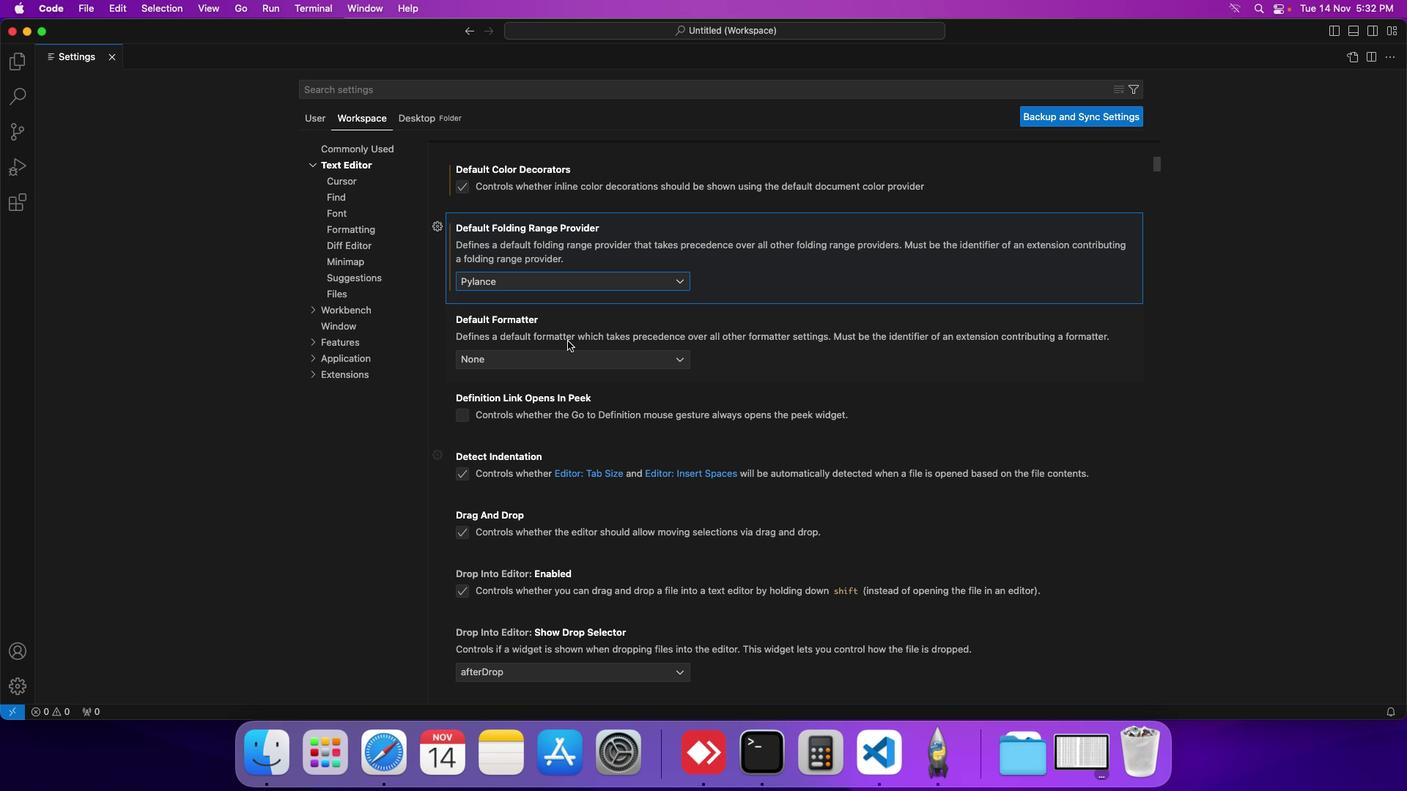 
